 Task: nan
Action: Mouse moved to (438, 133)
Screenshot: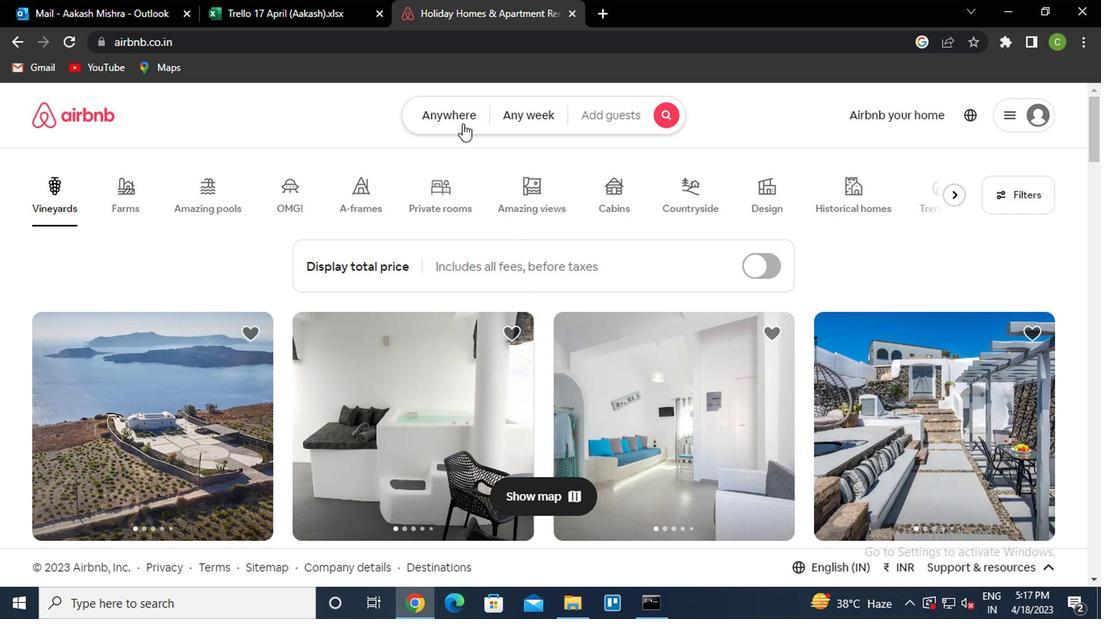 
Action: Mouse pressed left at (438, 133)
Screenshot: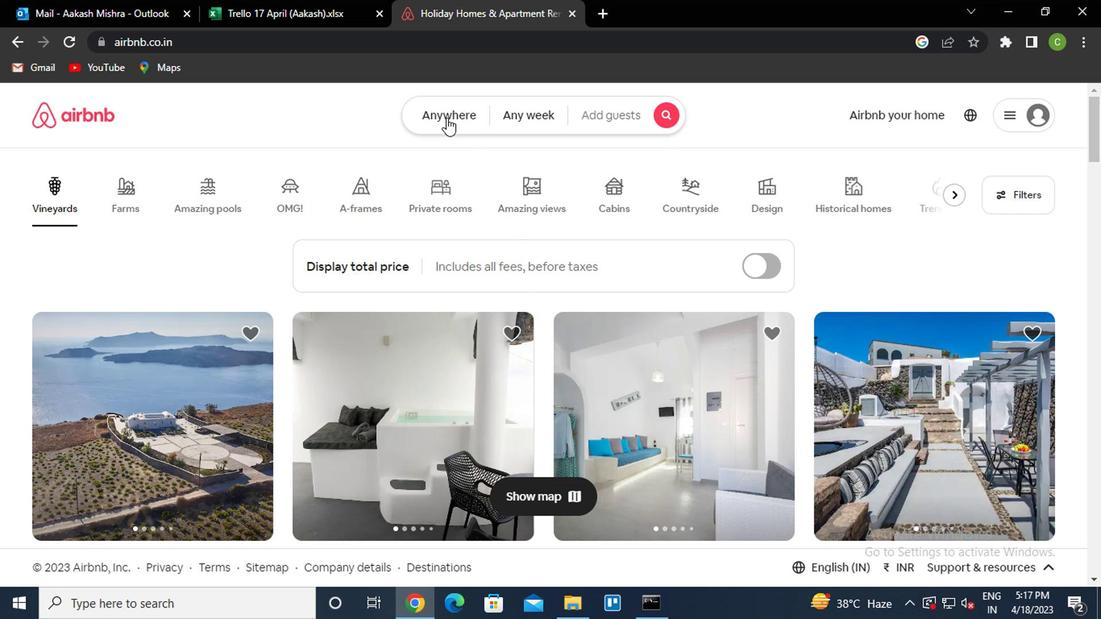 
Action: Mouse moved to (329, 194)
Screenshot: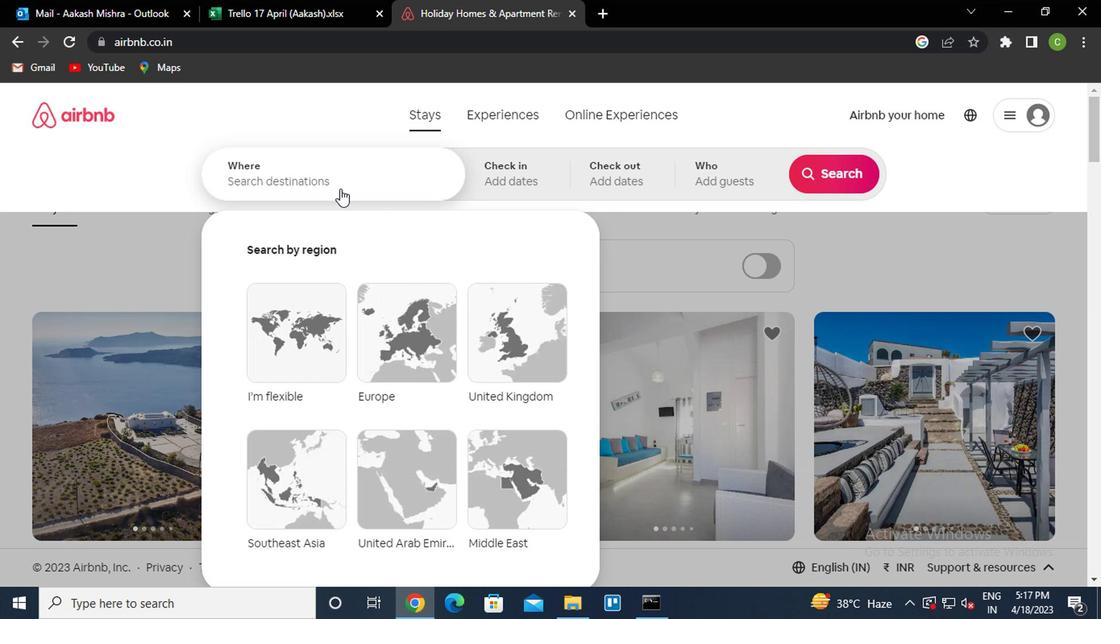 
Action: Mouse pressed left at (329, 194)
Screenshot: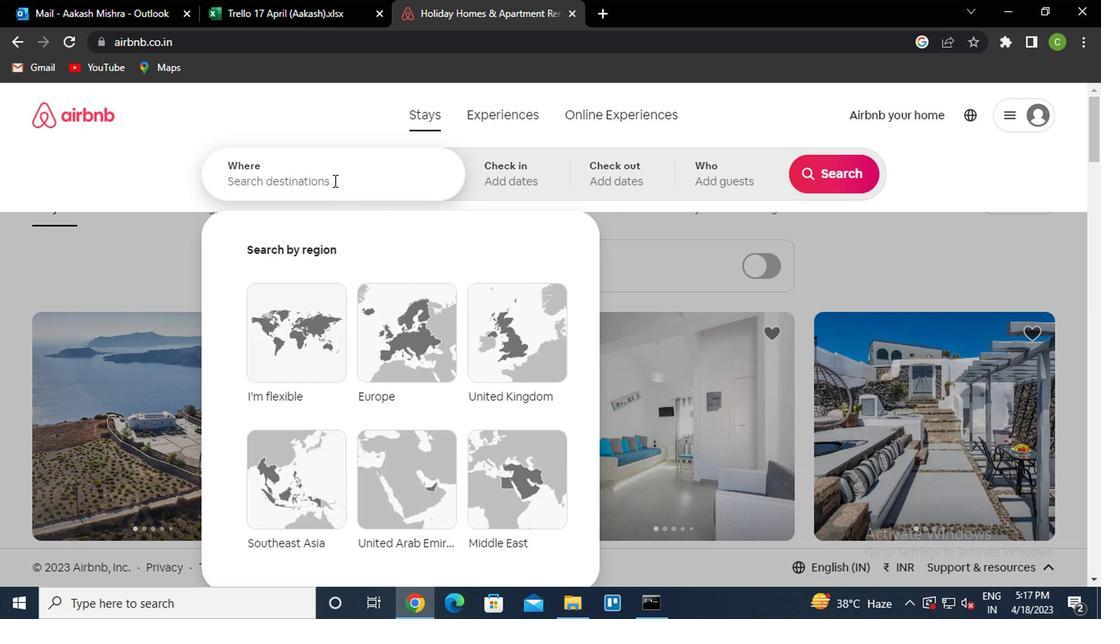 
Action: Key pressed <Key.caps_lock><Key.caps_lock>a<Key.caps_lock>raripina<Key.space>brazil<Key.down><Key.enter>
Screenshot: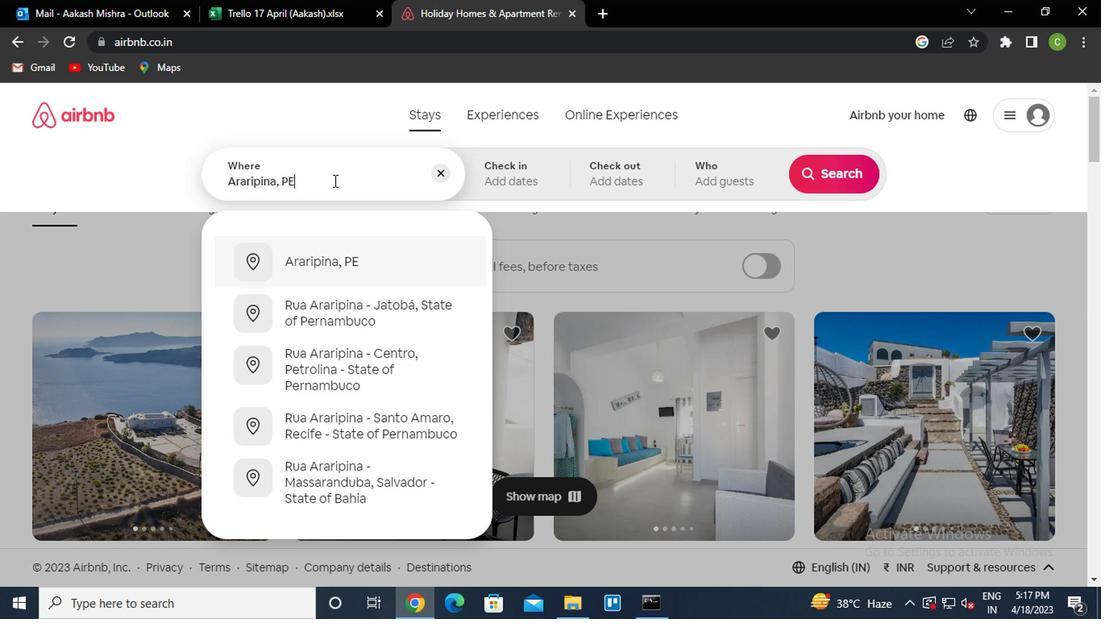 
Action: Mouse moved to (822, 308)
Screenshot: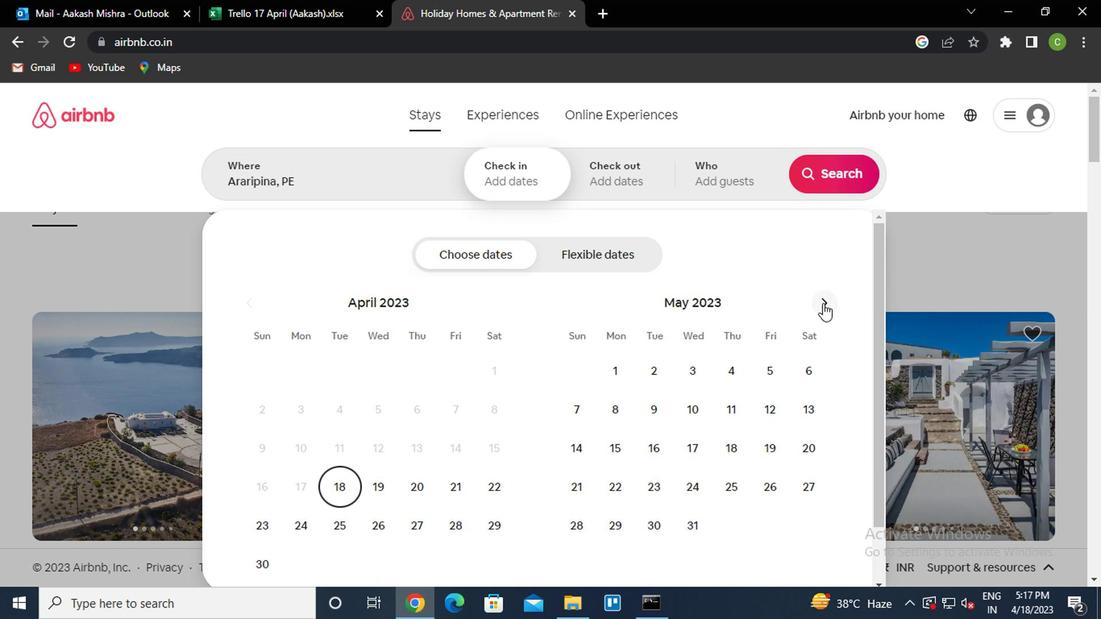 
Action: Mouse pressed left at (822, 308)
Screenshot: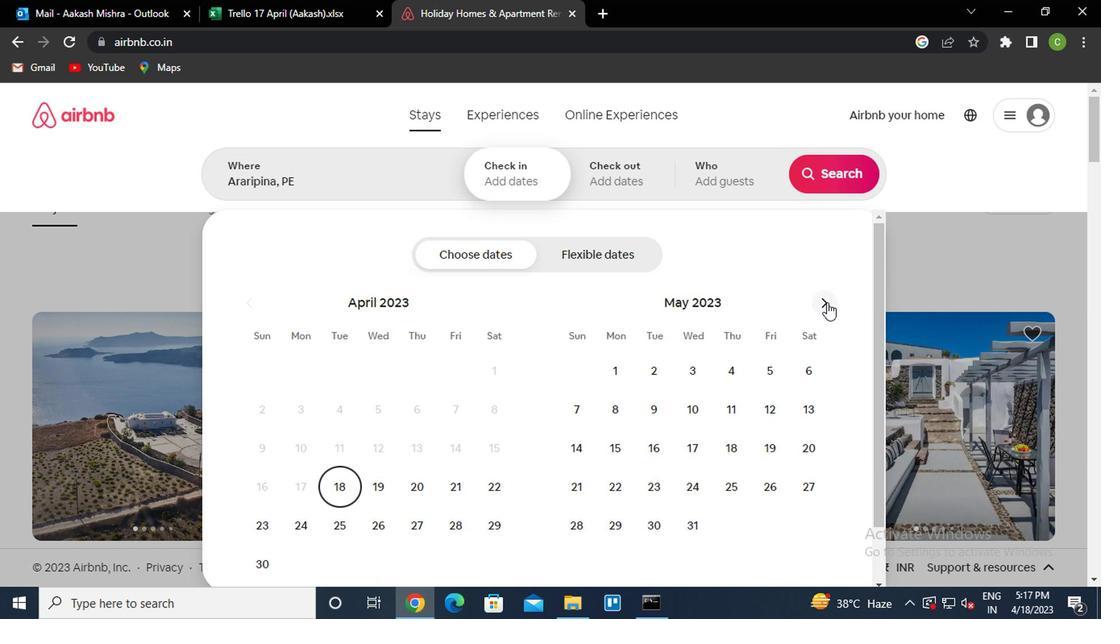 
Action: Mouse pressed left at (822, 308)
Screenshot: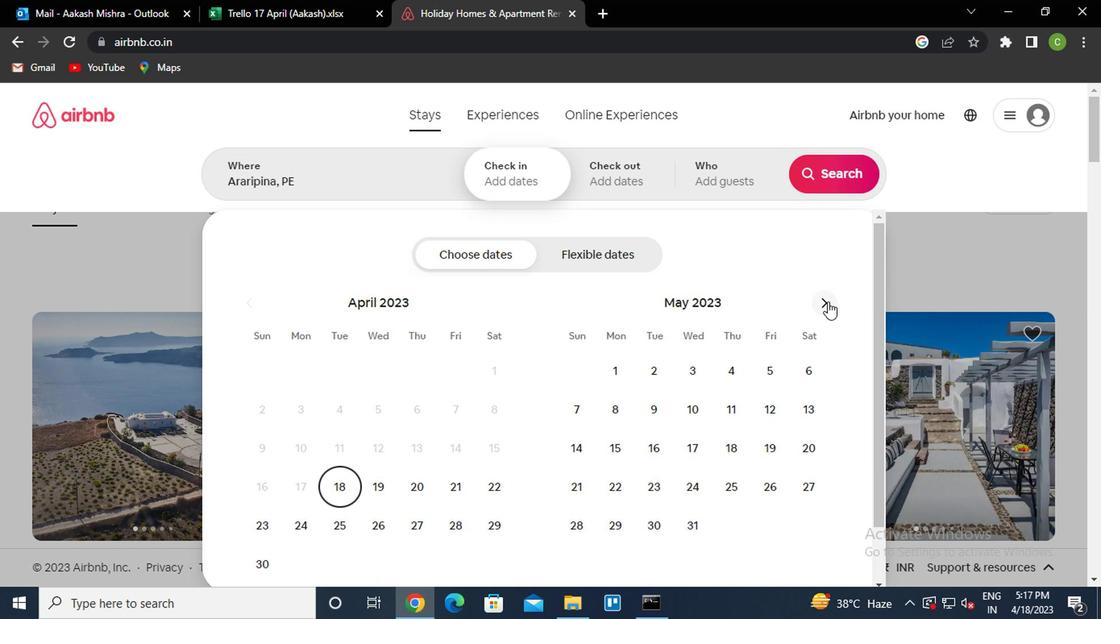 
Action: Mouse pressed left at (822, 308)
Screenshot: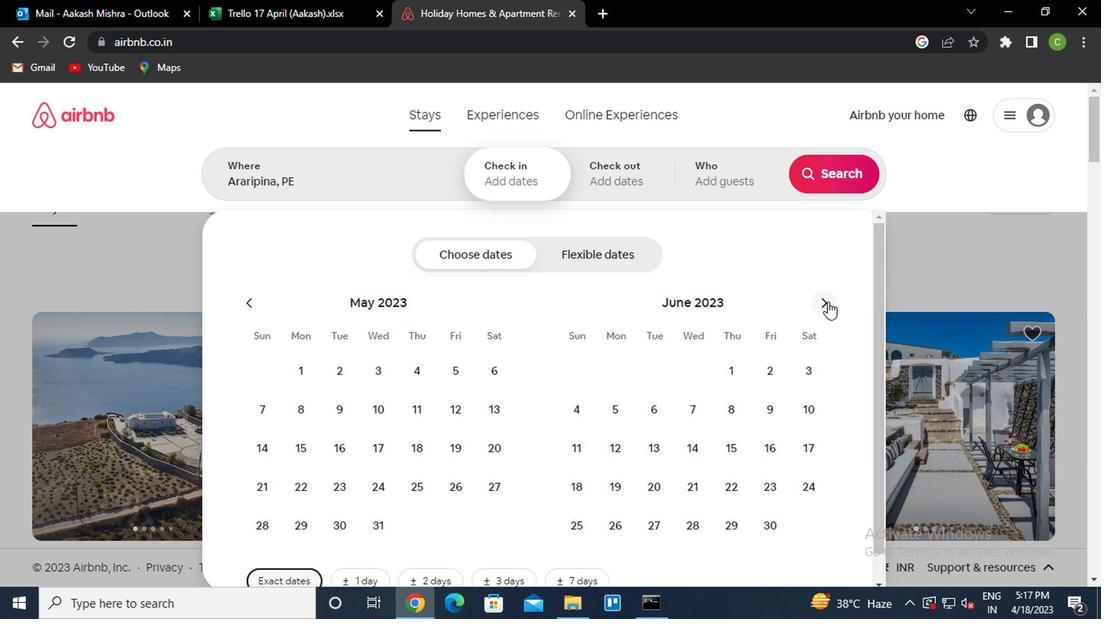 
Action: Mouse pressed left at (822, 308)
Screenshot: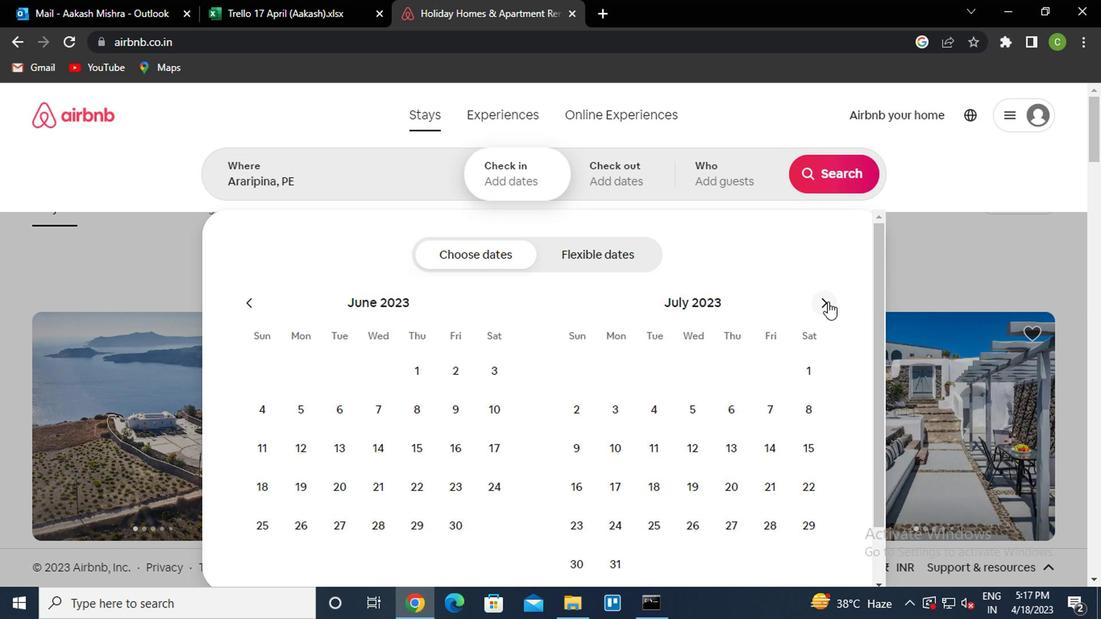 
Action: Mouse pressed left at (822, 308)
Screenshot: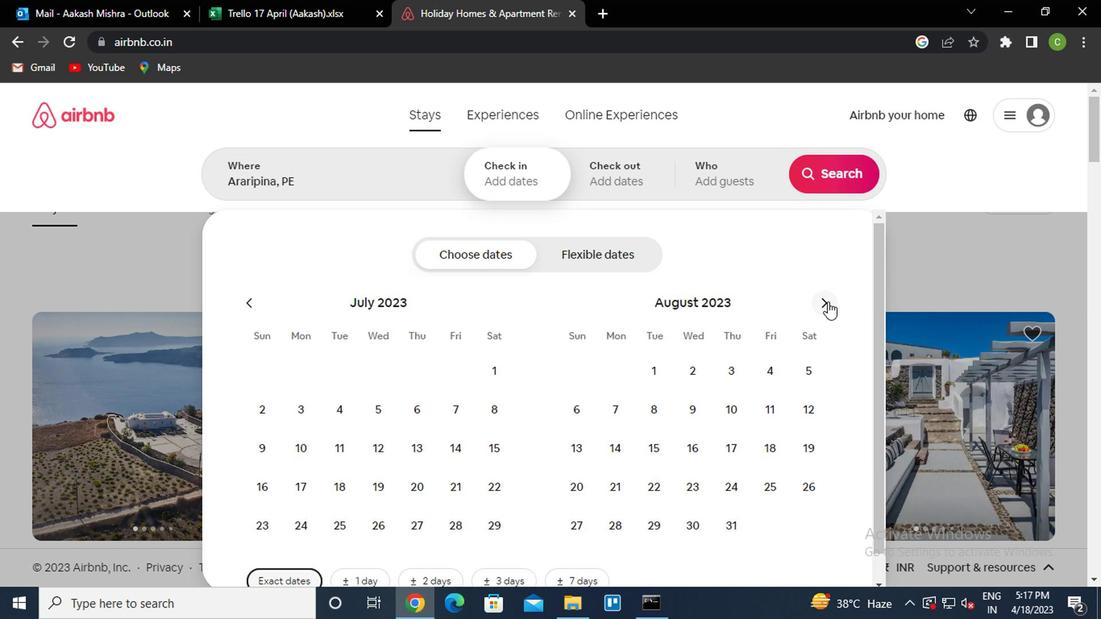 
Action: Mouse moved to (680, 409)
Screenshot: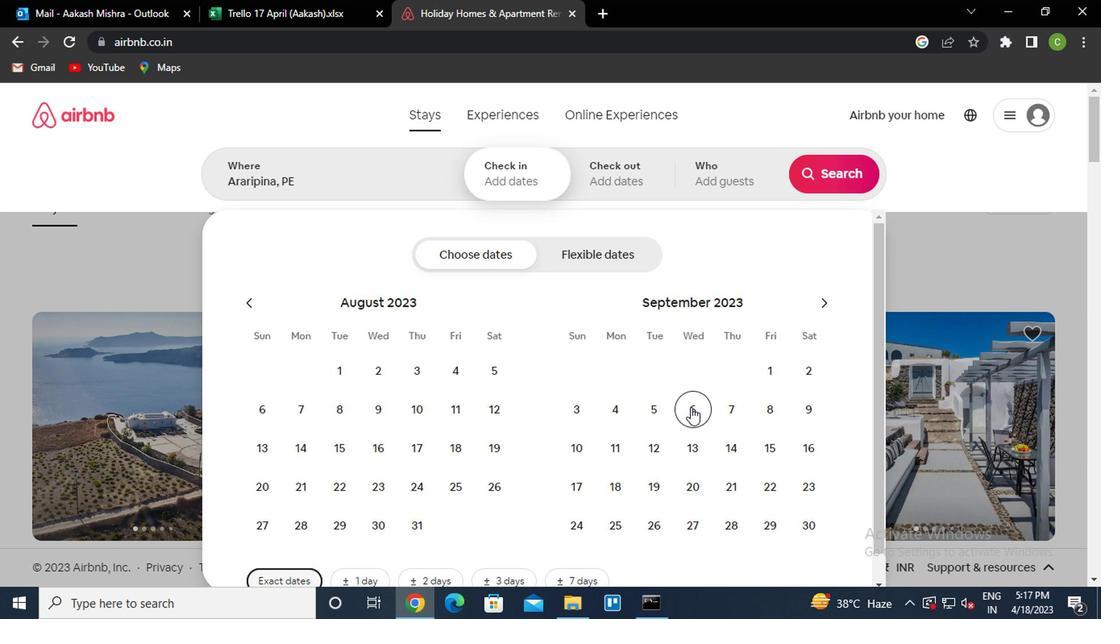 
Action: Mouse pressed left at (680, 409)
Screenshot: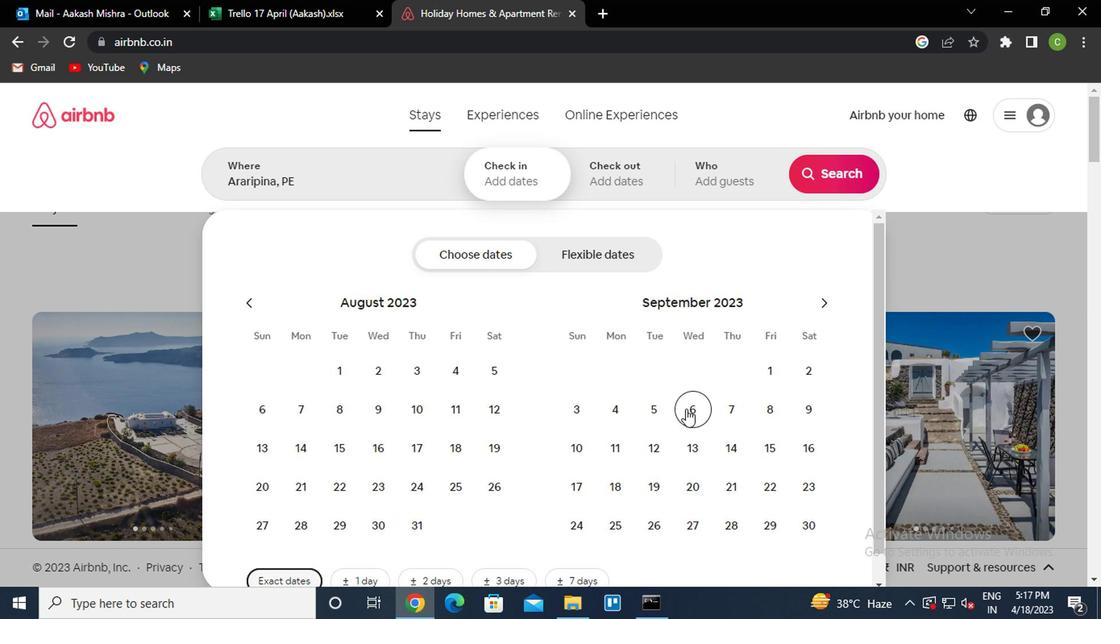 
Action: Mouse moved to (602, 482)
Screenshot: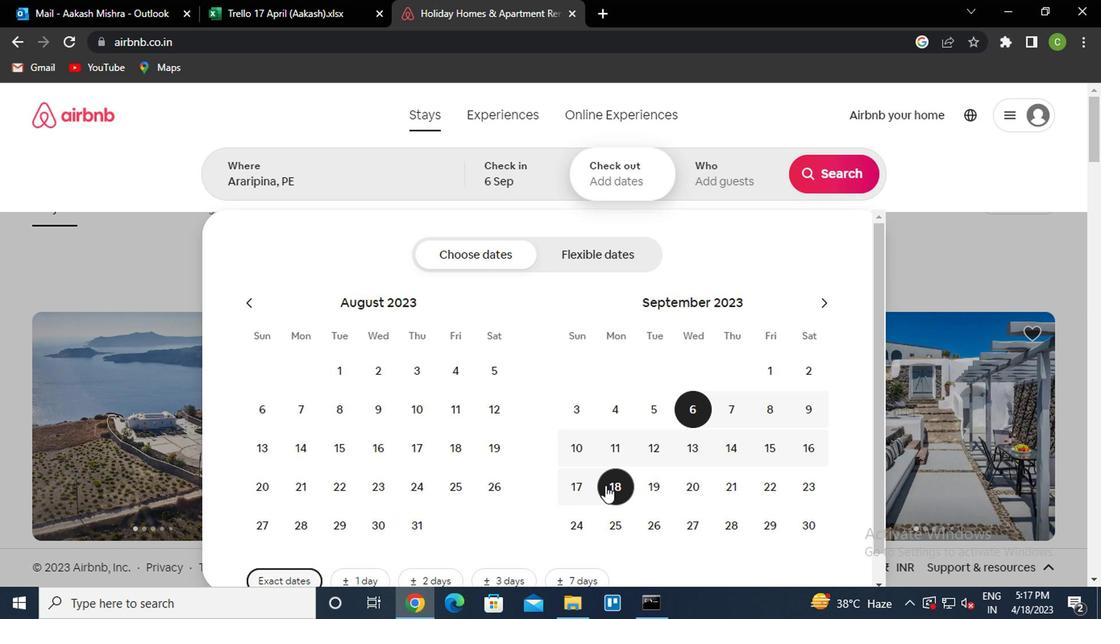 
Action: Mouse pressed left at (602, 482)
Screenshot: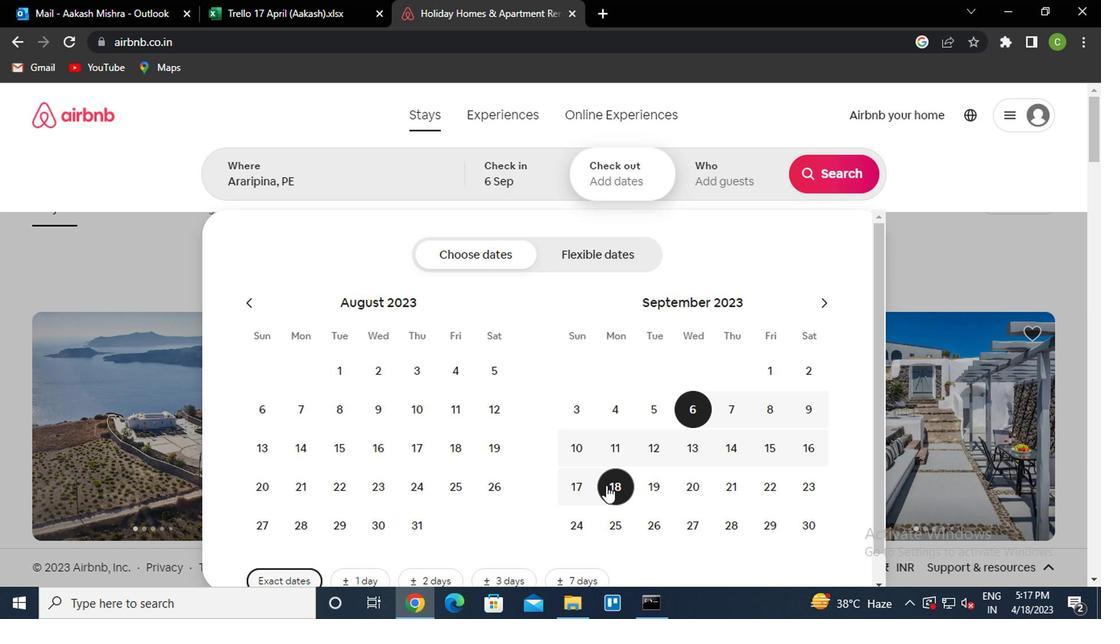 
Action: Mouse moved to (718, 185)
Screenshot: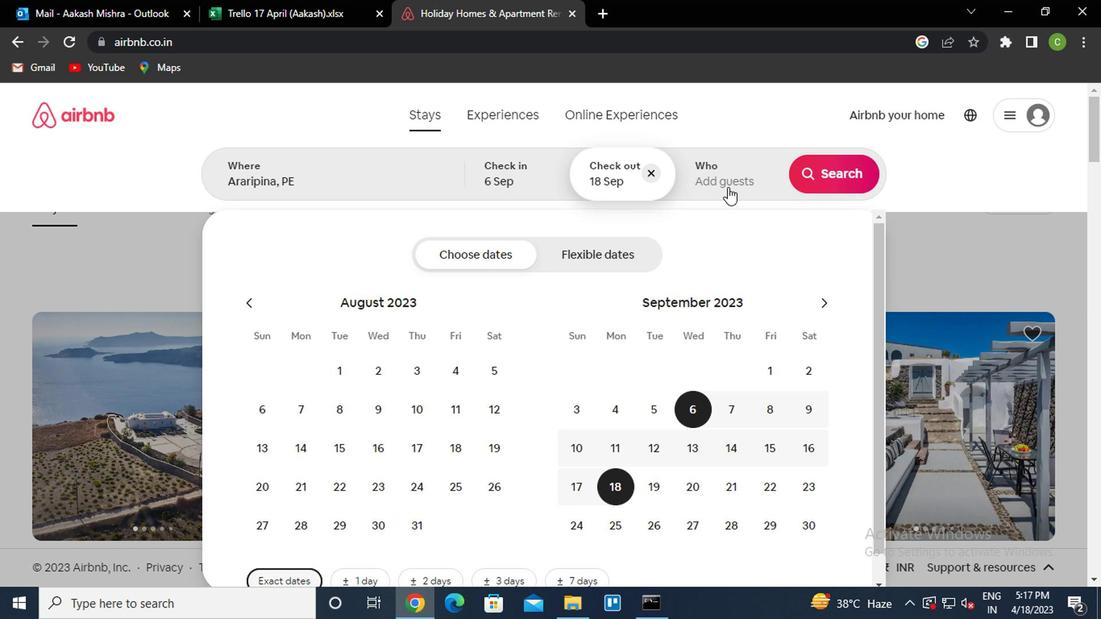 
Action: Mouse pressed left at (718, 185)
Screenshot: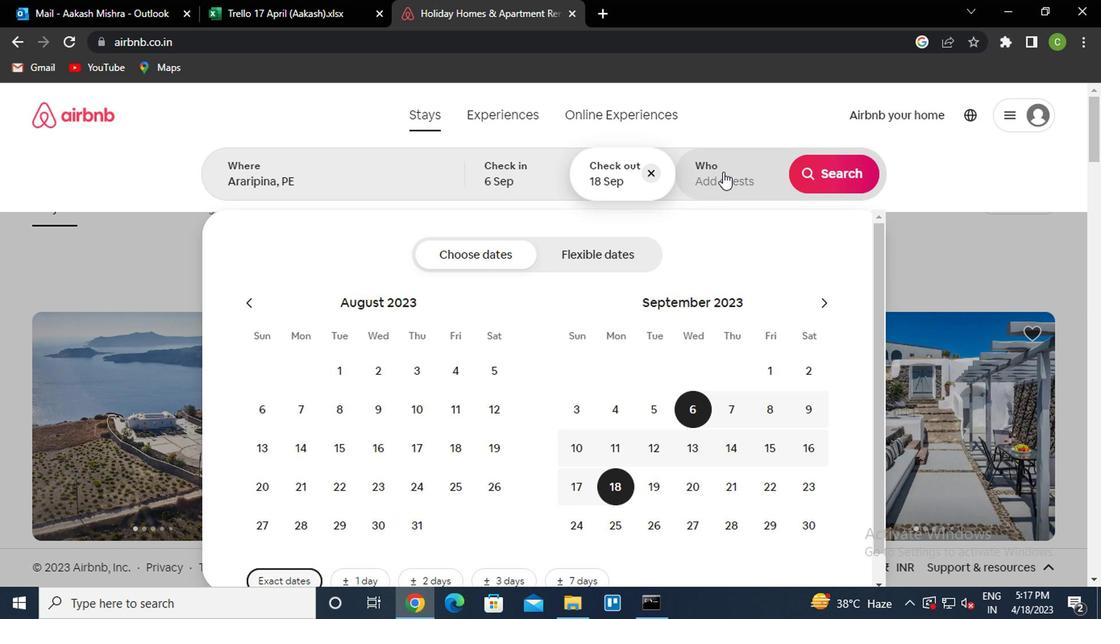 
Action: Mouse moved to (837, 259)
Screenshot: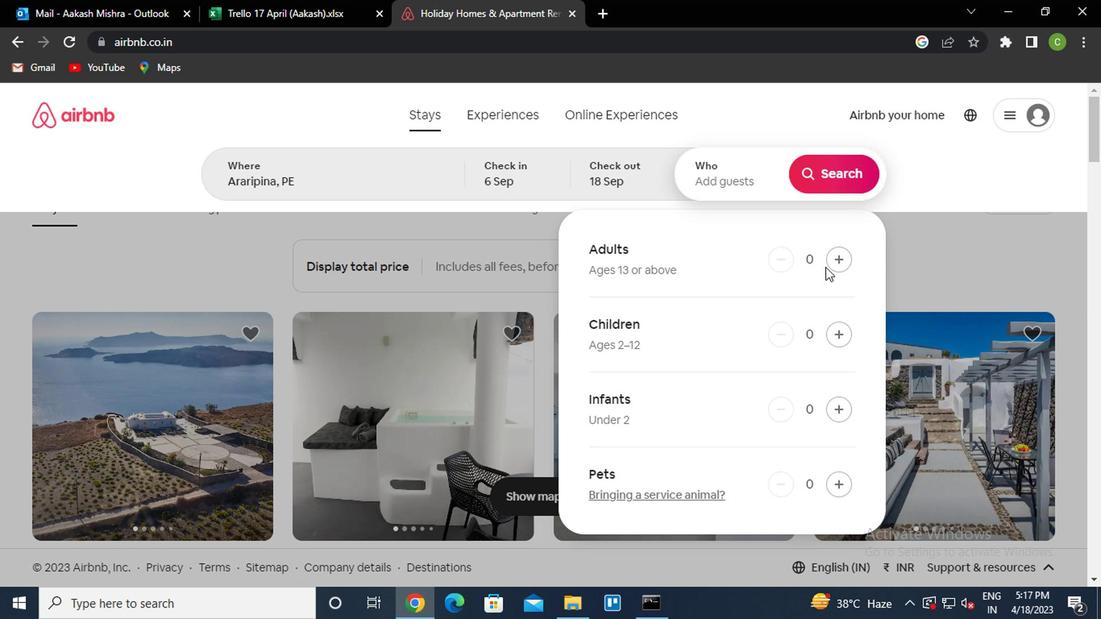 
Action: Mouse pressed left at (837, 259)
Screenshot: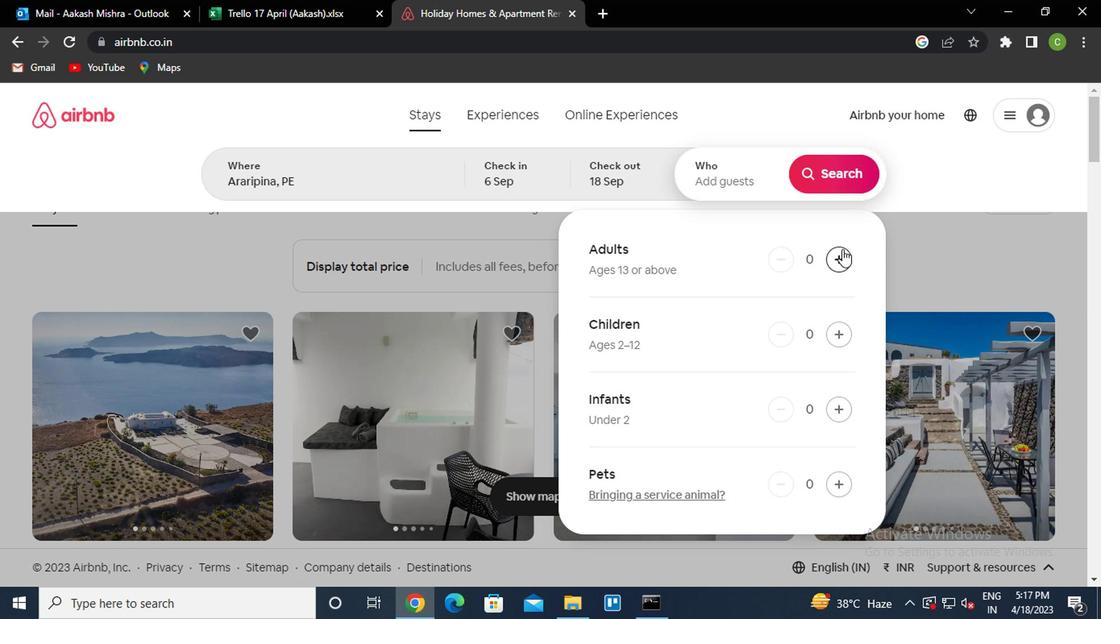 
Action: Mouse moved to (837, 261)
Screenshot: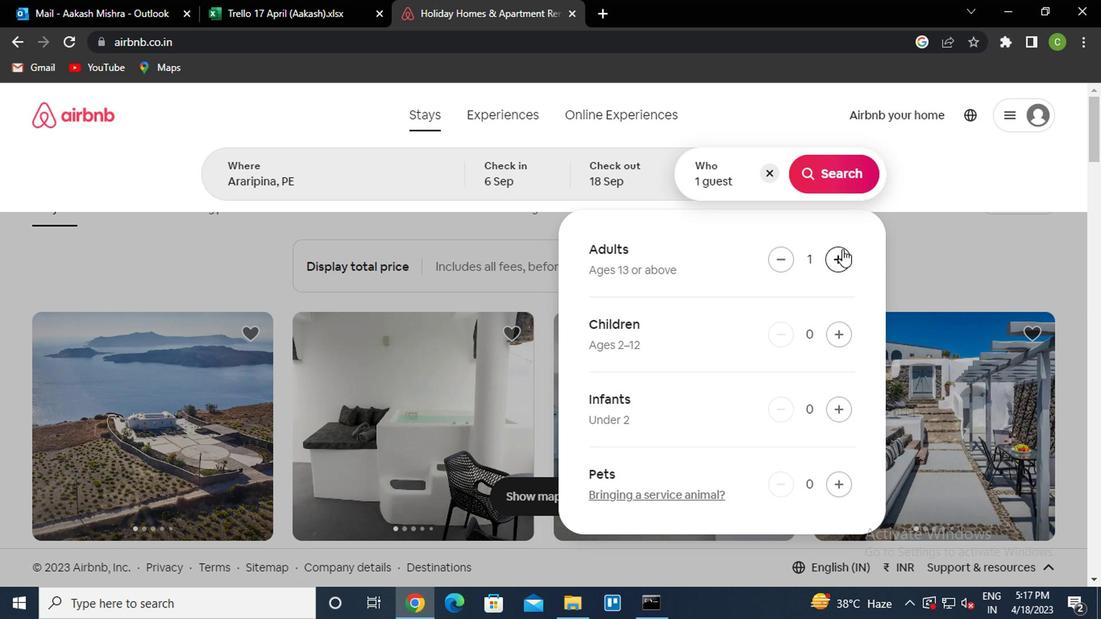 
Action: Mouse pressed left at (837, 261)
Screenshot: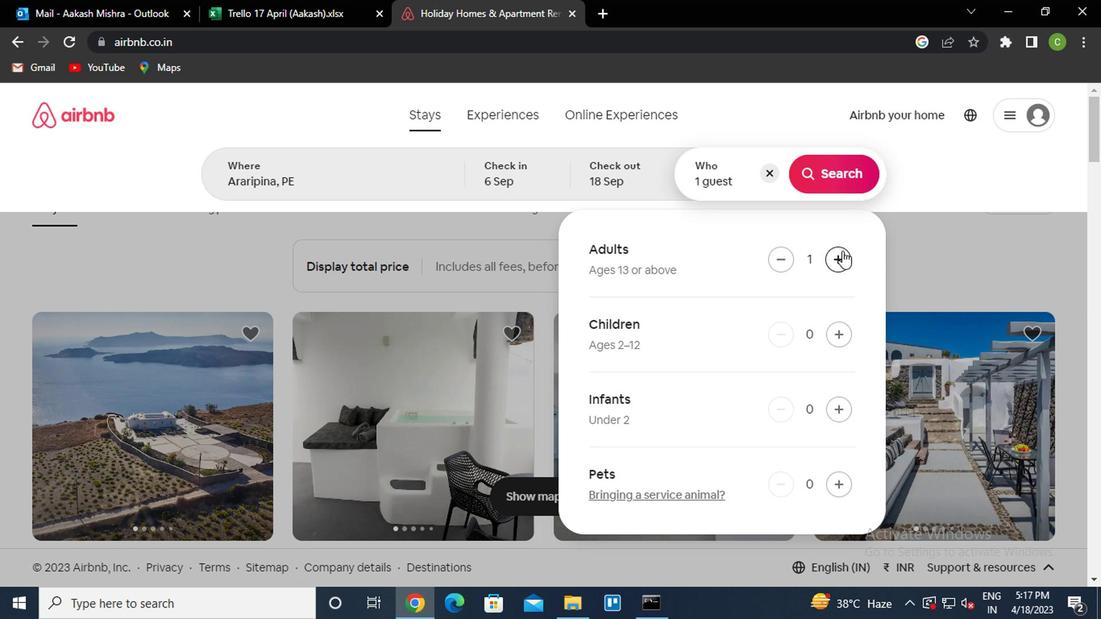 
Action: Mouse pressed left at (837, 261)
Screenshot: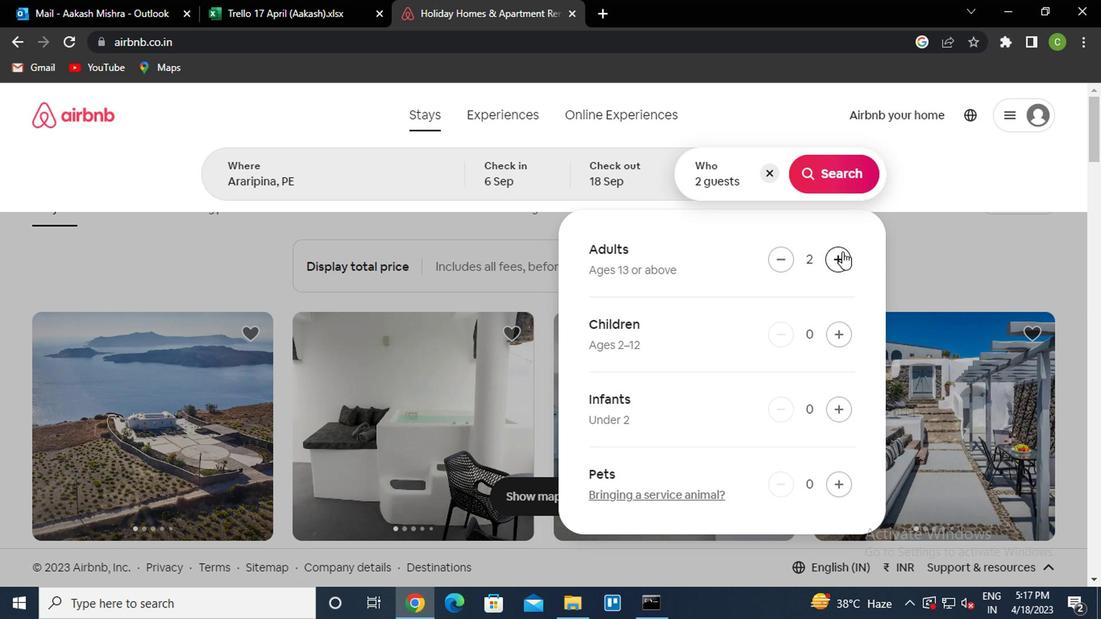 
Action: Mouse moved to (962, 266)
Screenshot: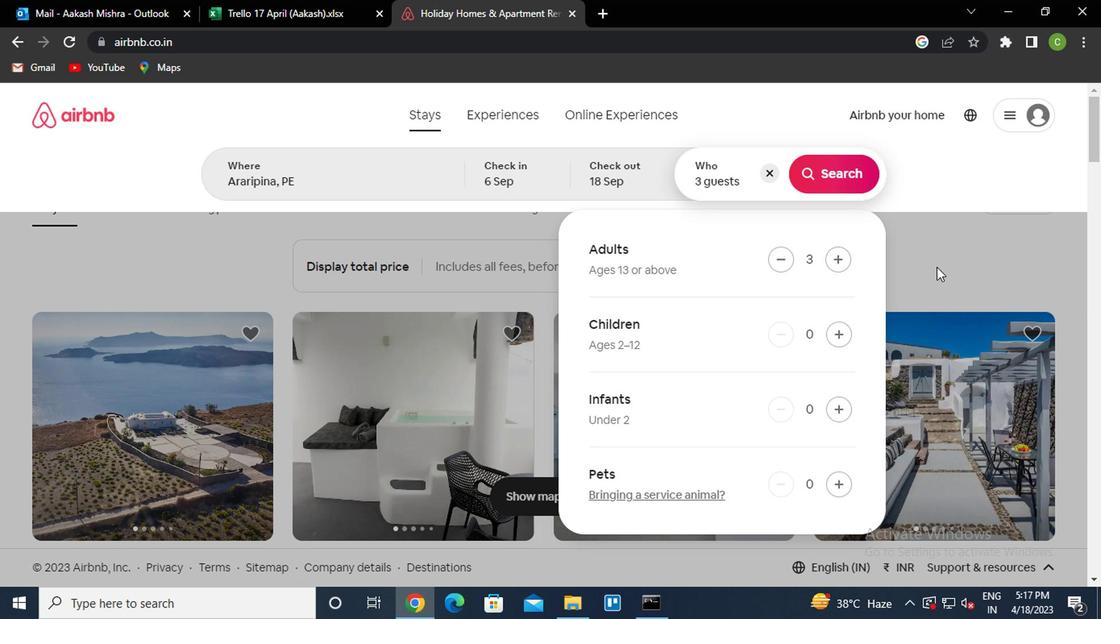 
Action: Mouse pressed left at (962, 266)
Screenshot: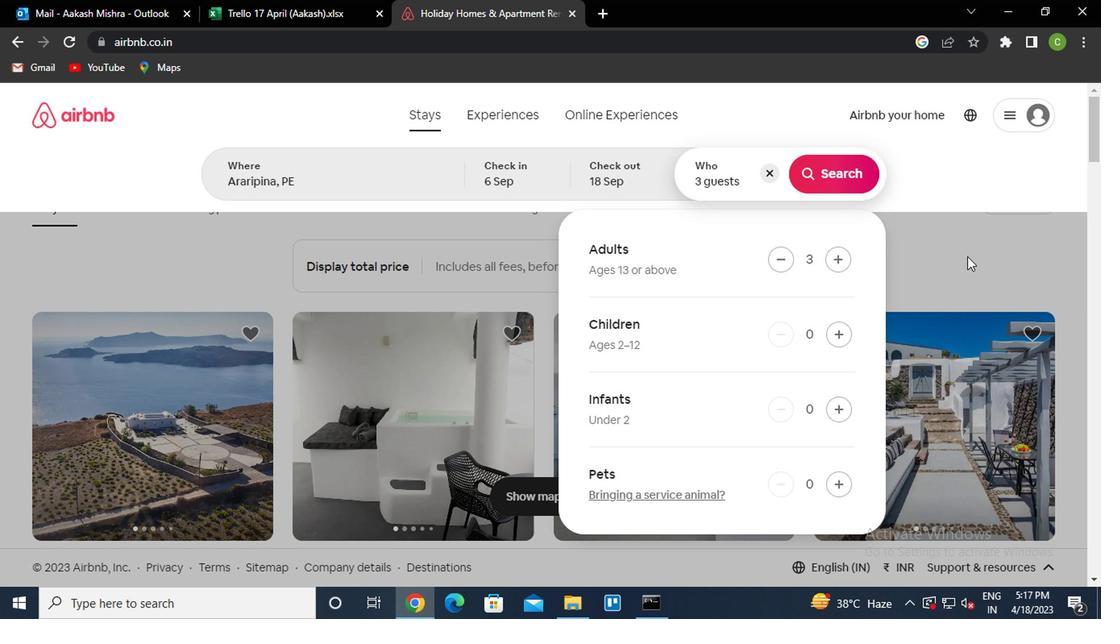 
Action: Mouse moved to (1014, 212)
Screenshot: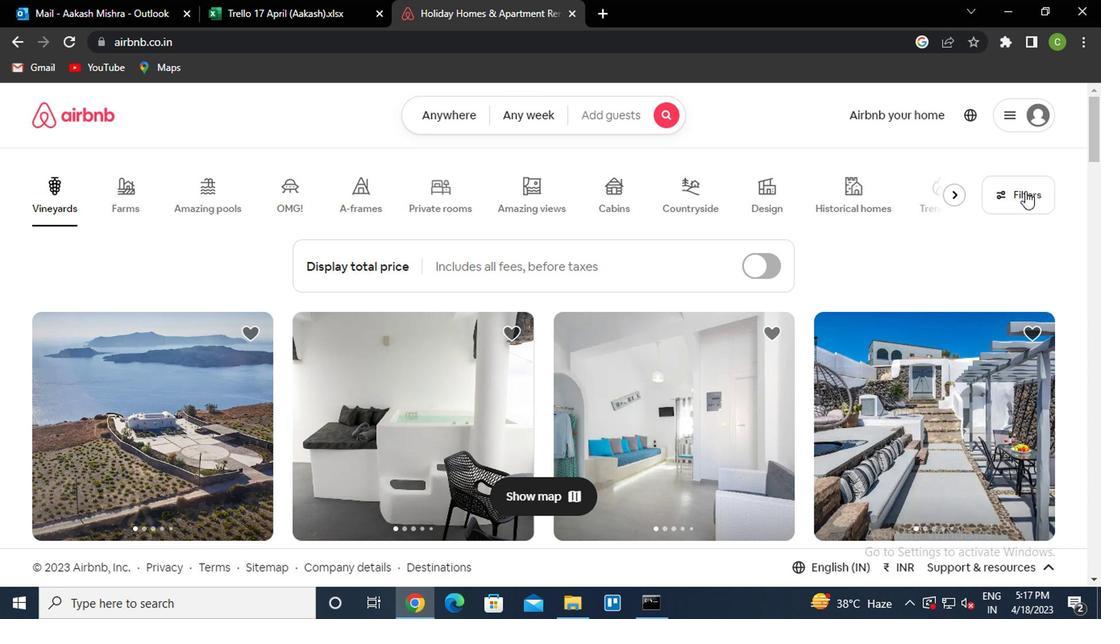 
Action: Mouse pressed left at (1014, 212)
Screenshot: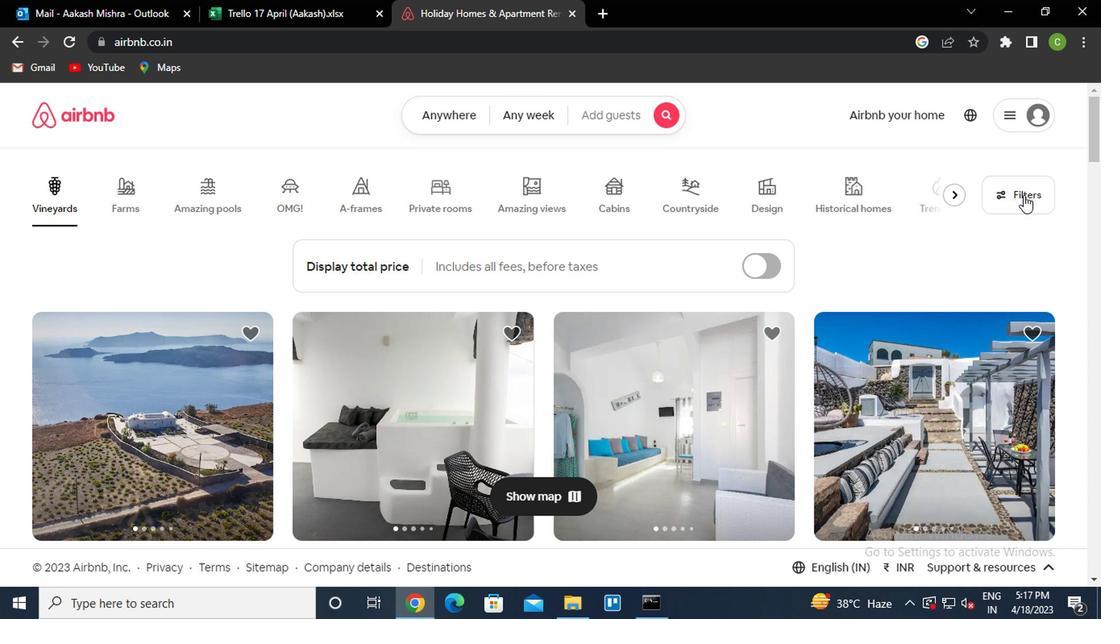 
Action: Mouse moved to (371, 391)
Screenshot: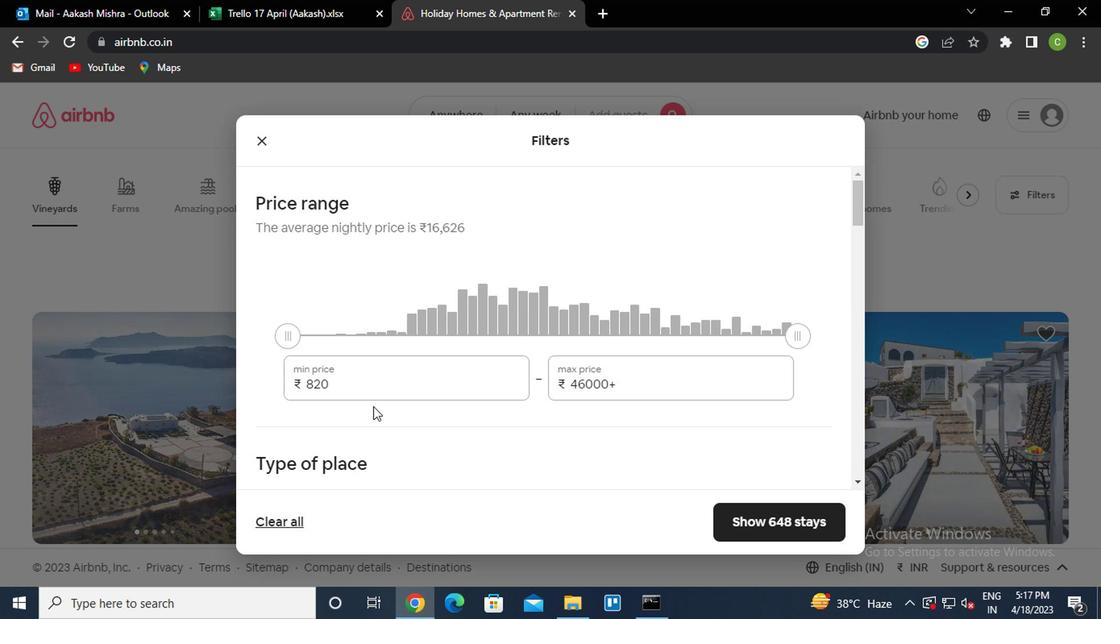 
Action: Mouse pressed left at (371, 391)
Screenshot: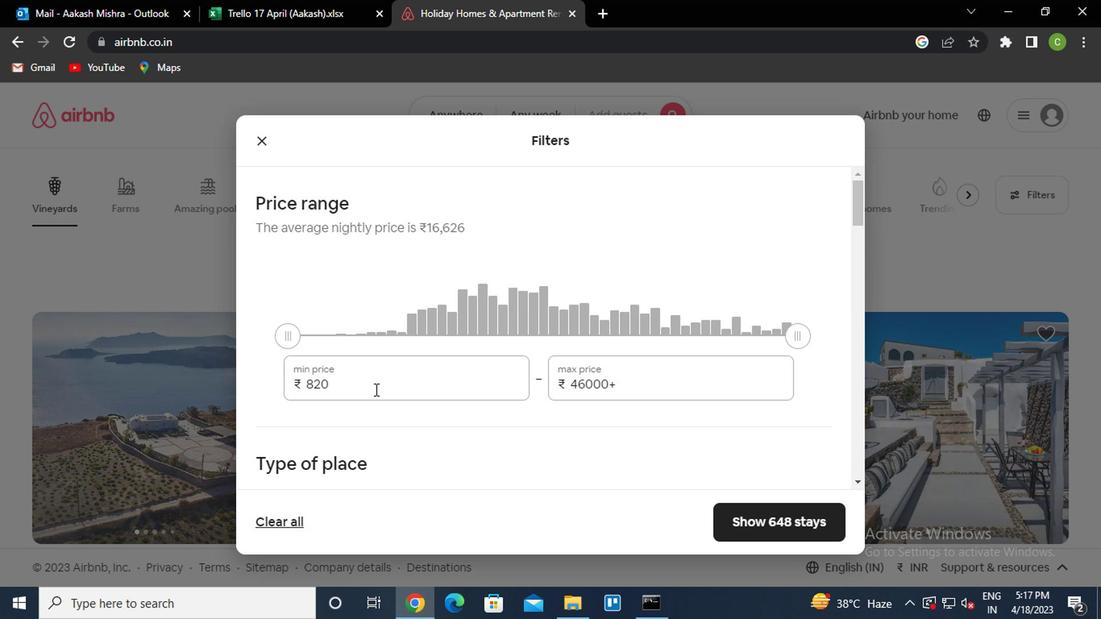 
Action: Key pressed <Key.backspace><Key.backspace><Key.backspace>6000<Key.tab>12000
Screenshot: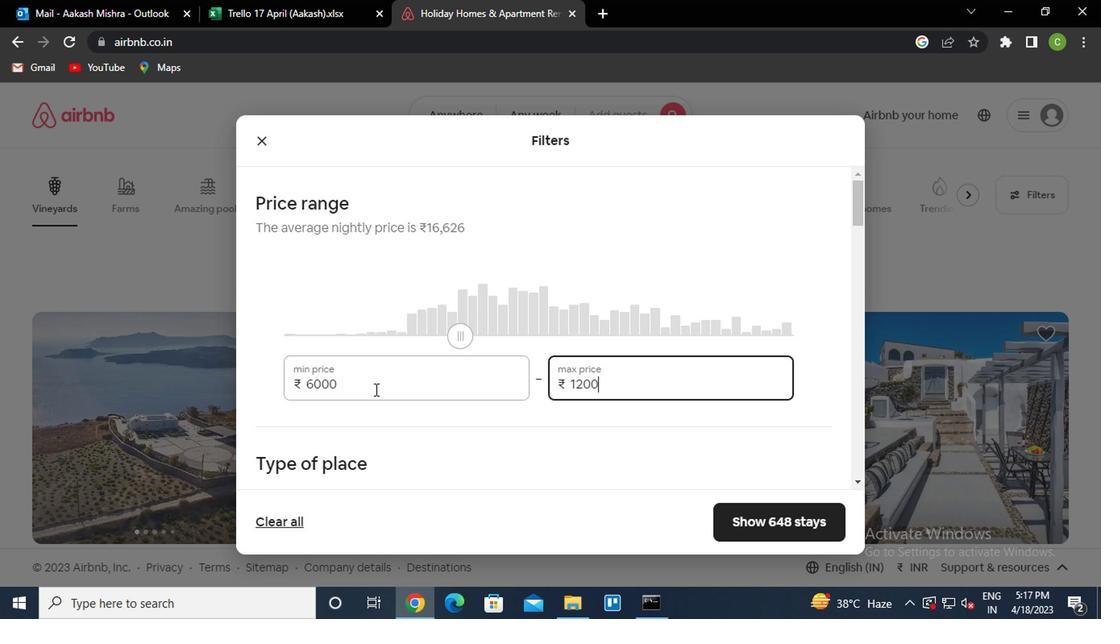 
Action: Mouse moved to (607, 418)
Screenshot: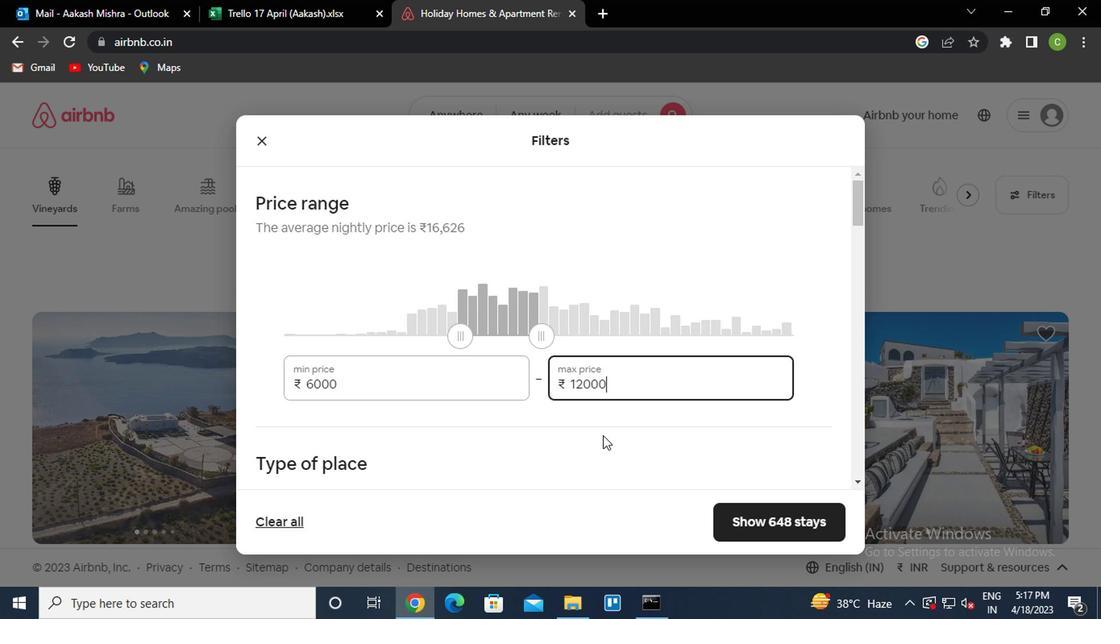 
Action: Mouse scrolled (607, 418) with delta (0, 0)
Screenshot: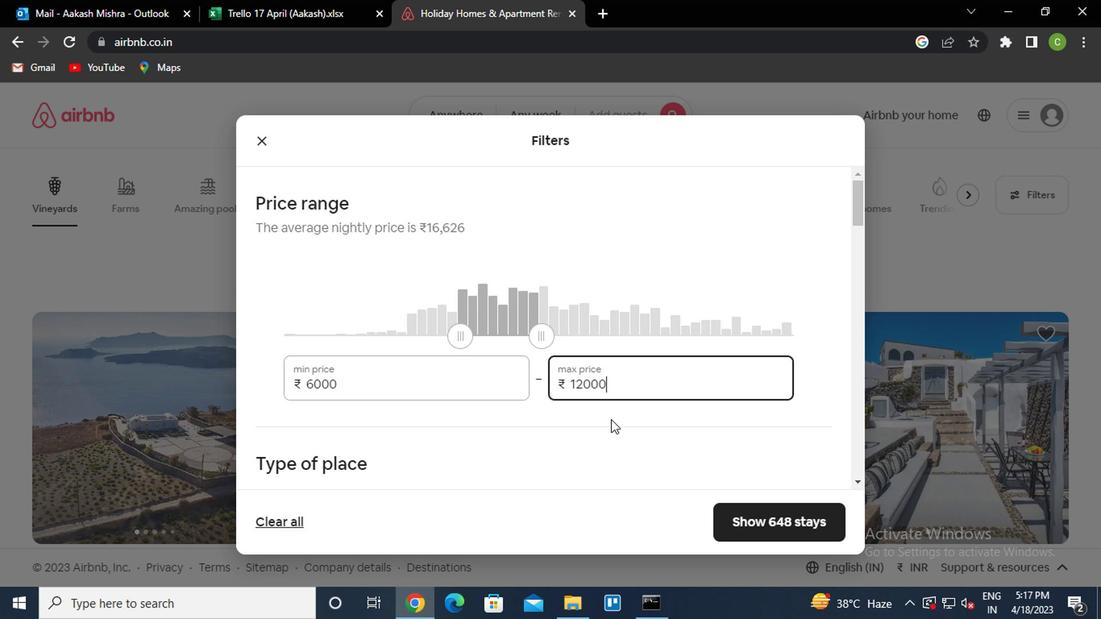 
Action: Mouse scrolled (607, 418) with delta (0, 0)
Screenshot: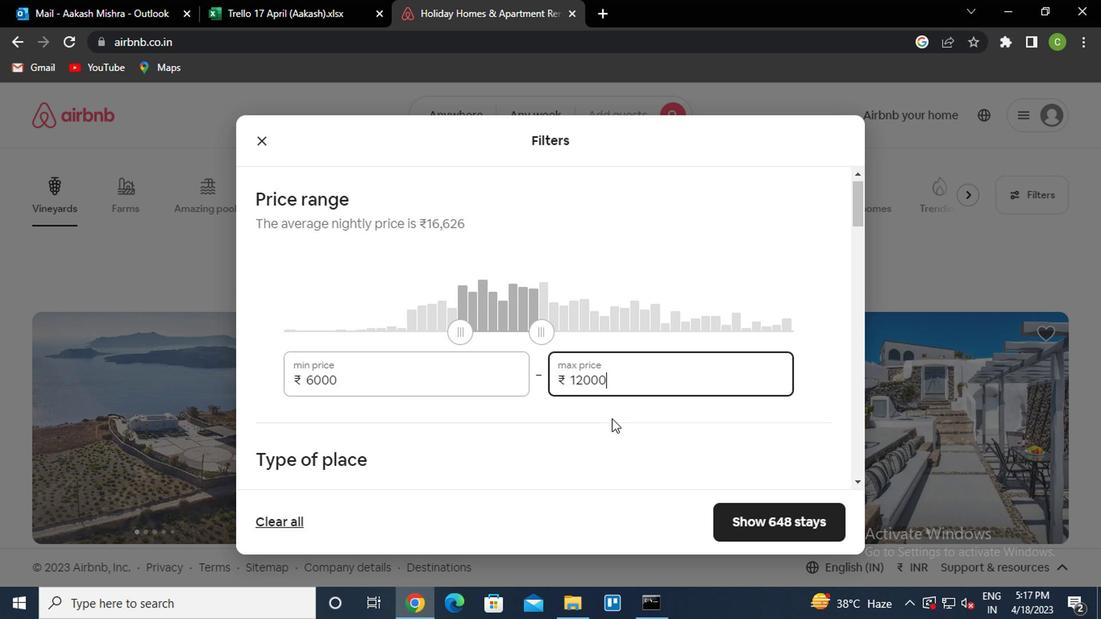 
Action: Mouse moved to (327, 369)
Screenshot: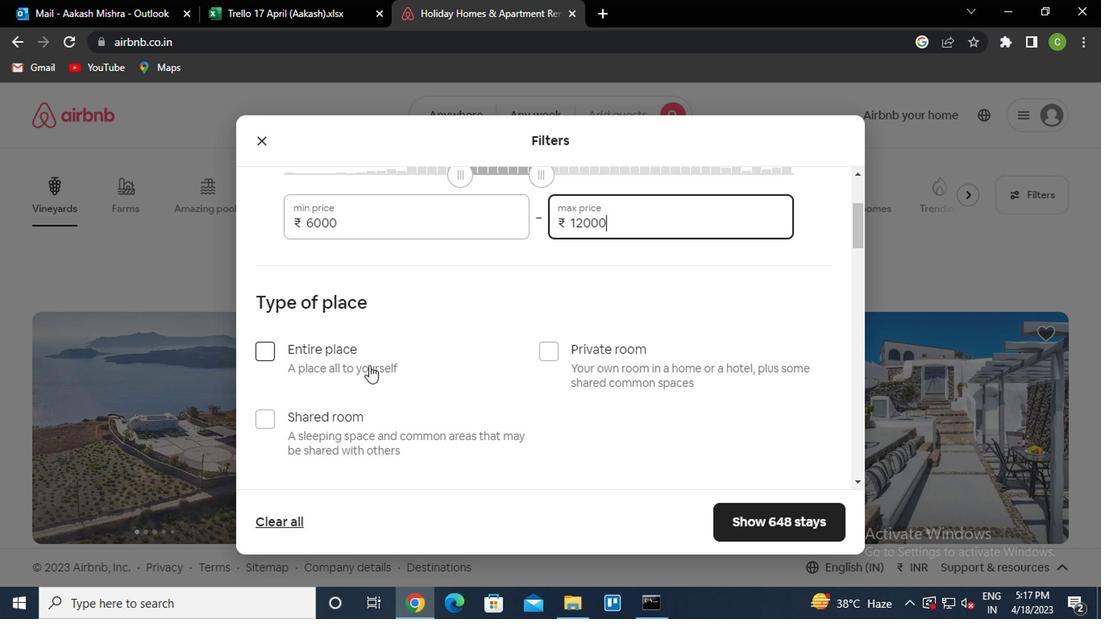 
Action: Mouse pressed left at (327, 369)
Screenshot: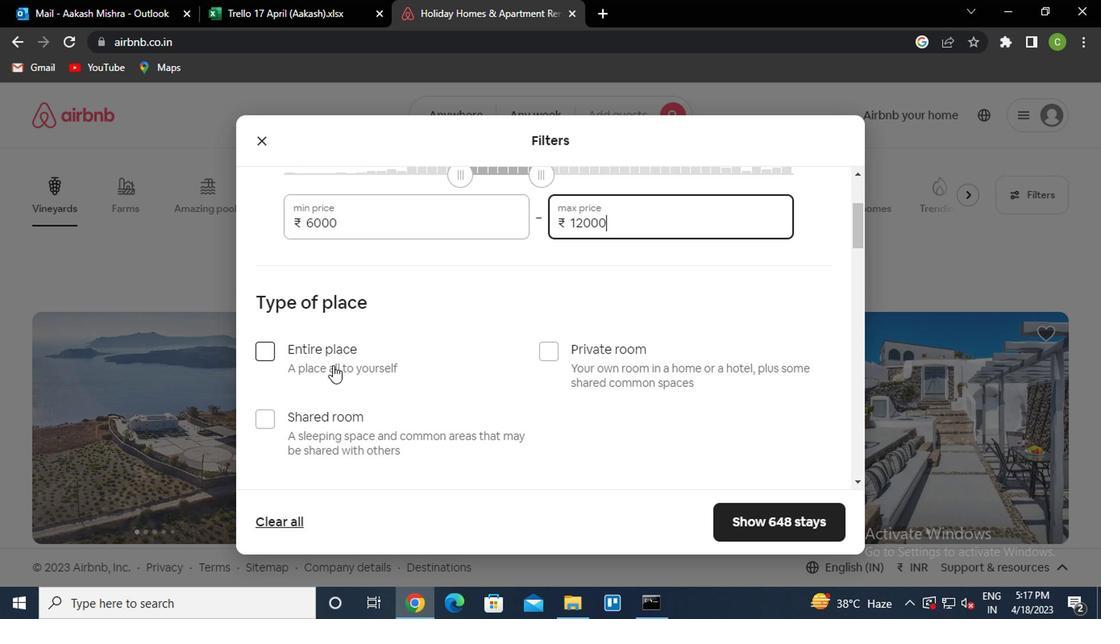 
Action: Mouse moved to (464, 377)
Screenshot: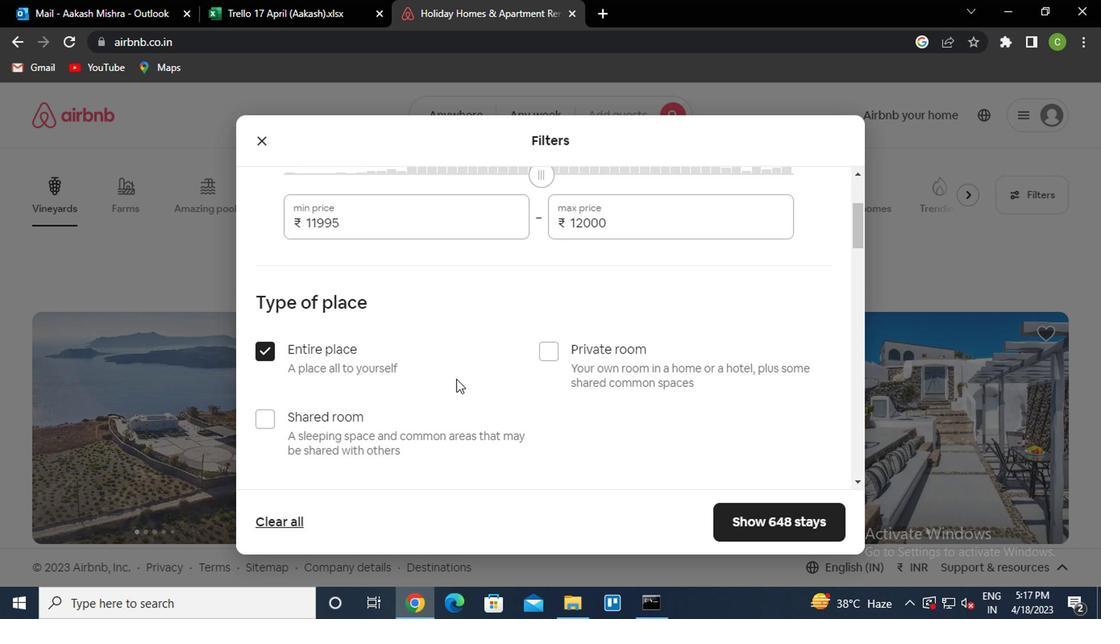 
Action: Mouse scrolled (464, 376) with delta (0, 0)
Screenshot: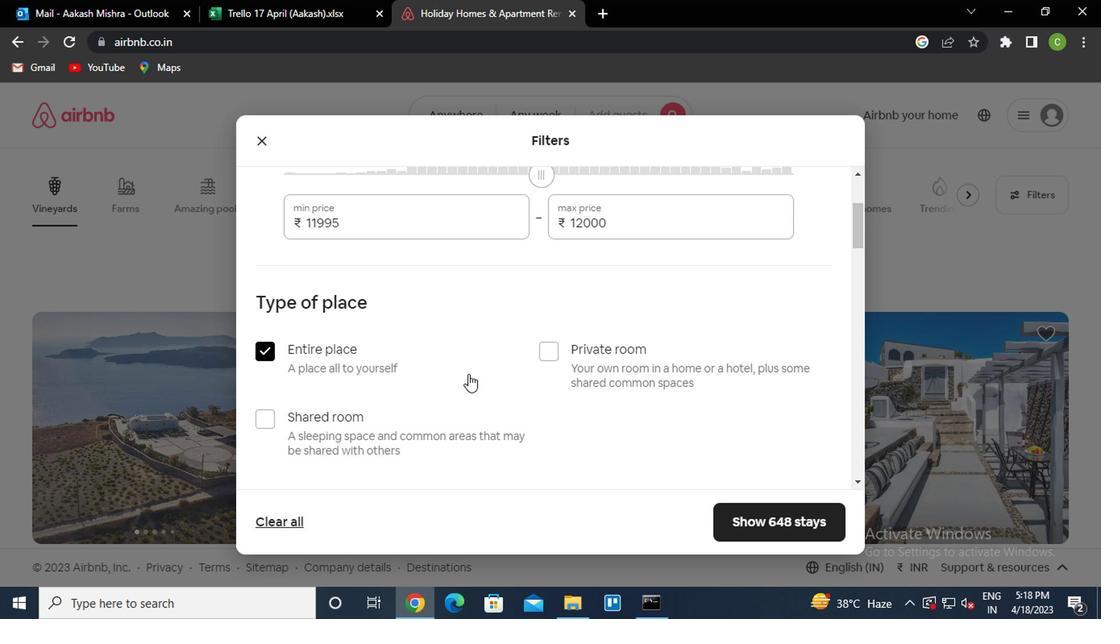 
Action: Mouse scrolled (464, 376) with delta (0, 0)
Screenshot: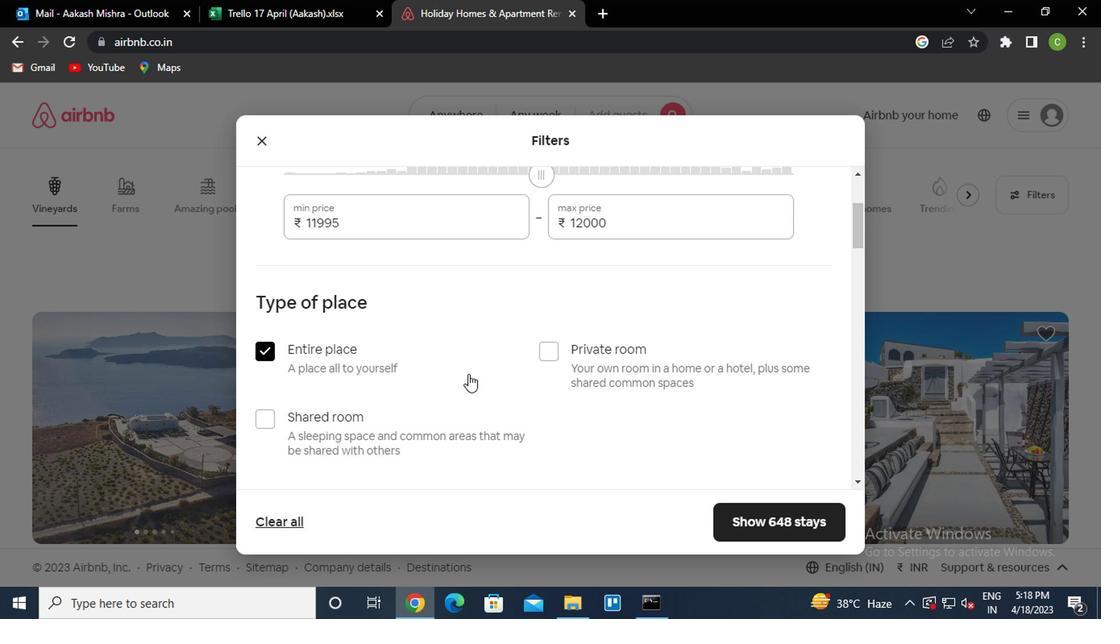 
Action: Mouse scrolled (464, 376) with delta (0, 0)
Screenshot: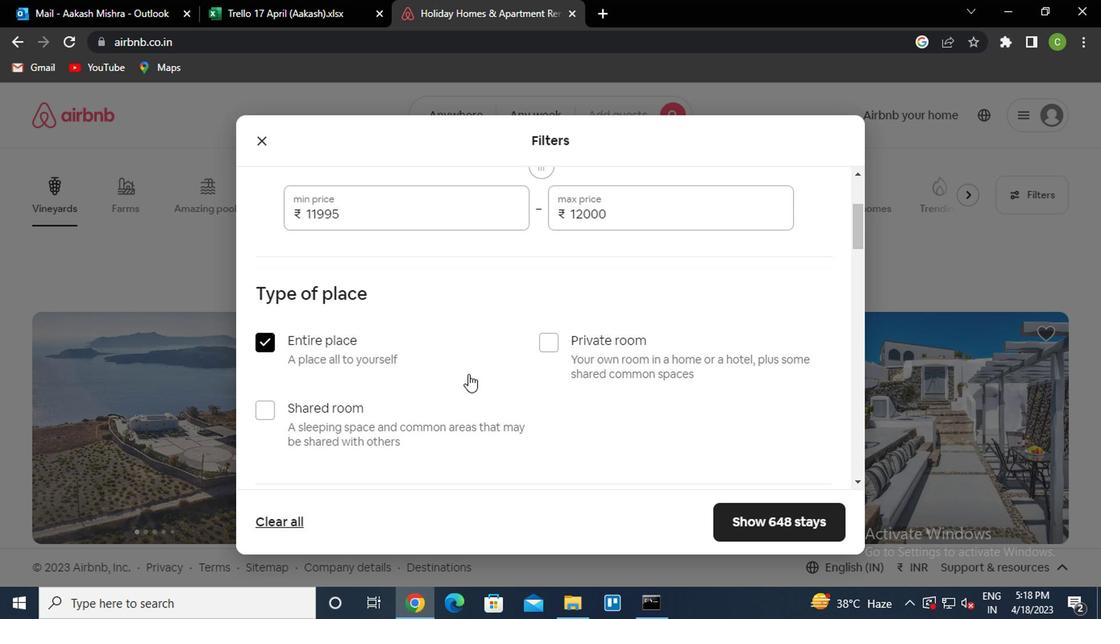 
Action: Mouse moved to (416, 379)
Screenshot: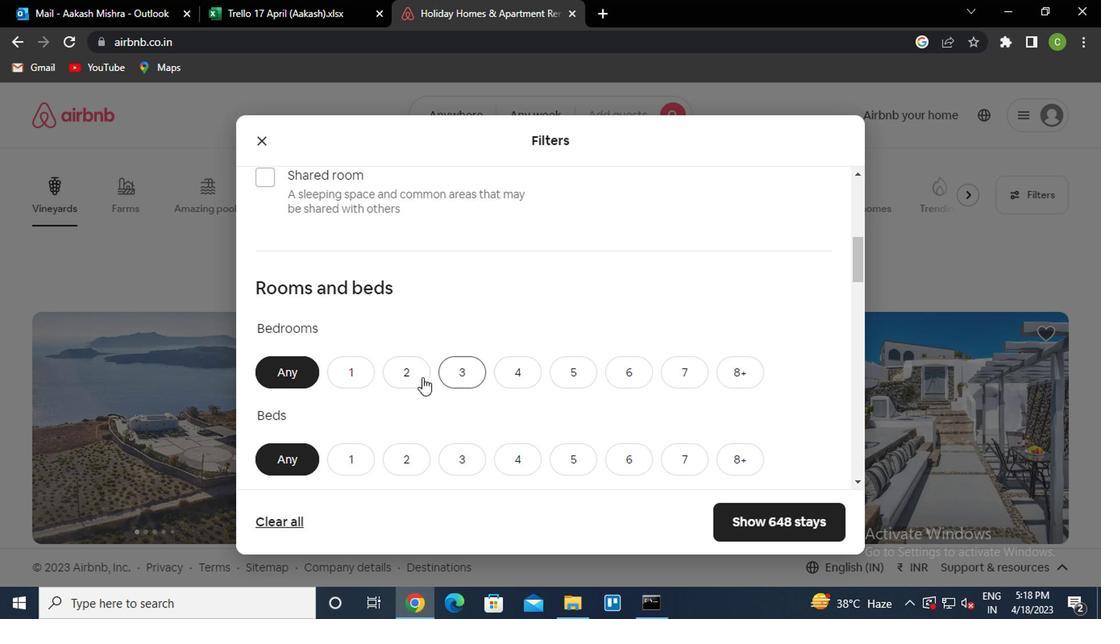 
Action: Mouse pressed left at (416, 379)
Screenshot: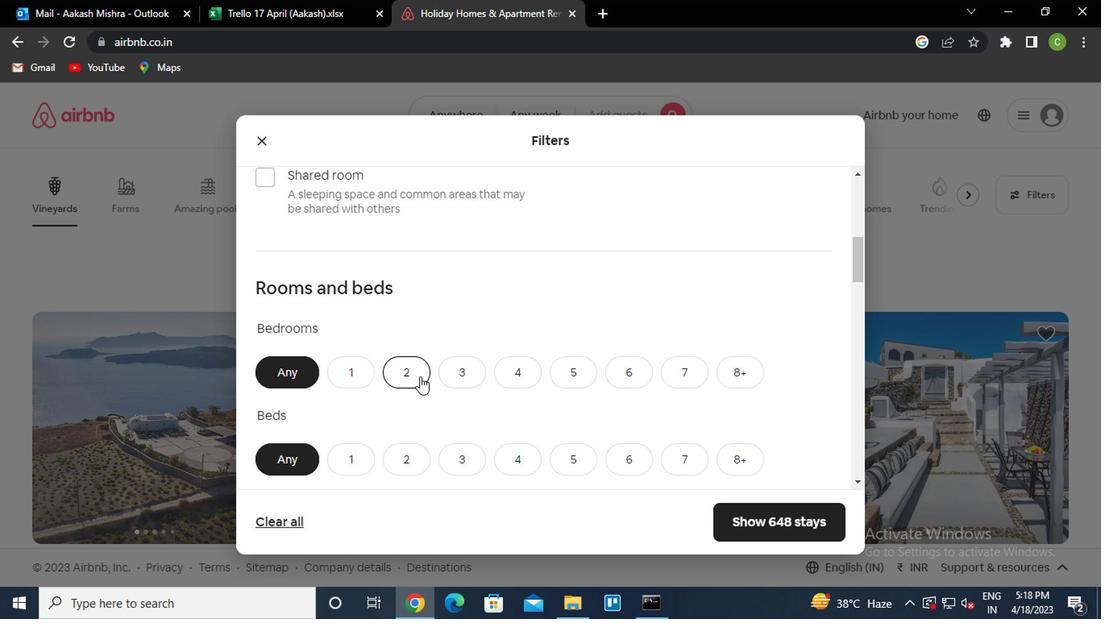 
Action: Mouse scrolled (416, 378) with delta (0, 0)
Screenshot: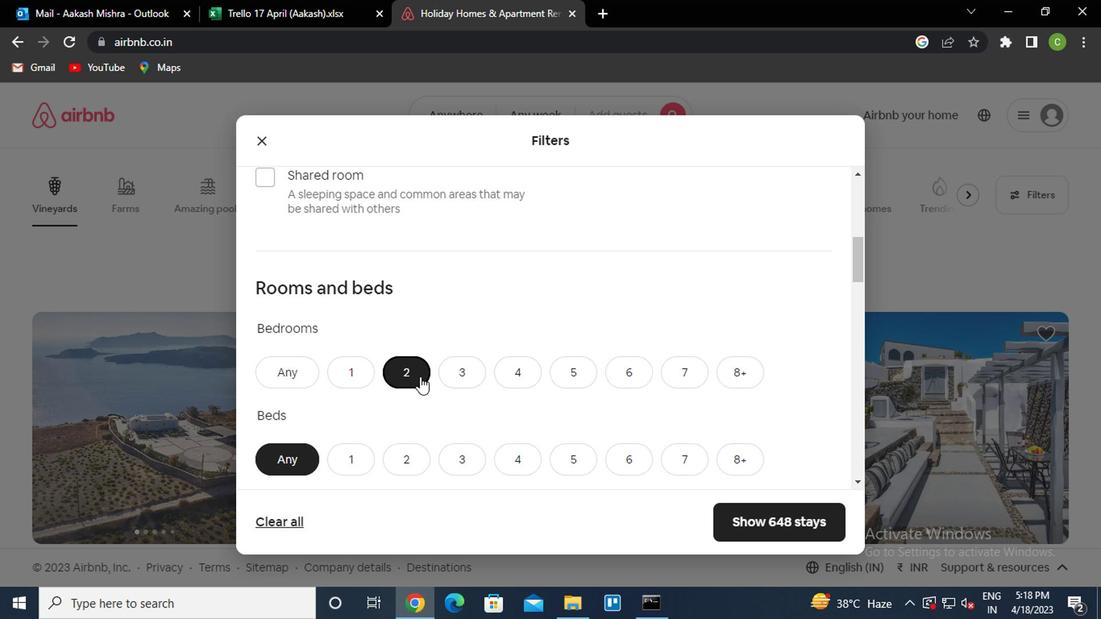 
Action: Mouse pressed left at (416, 379)
Screenshot: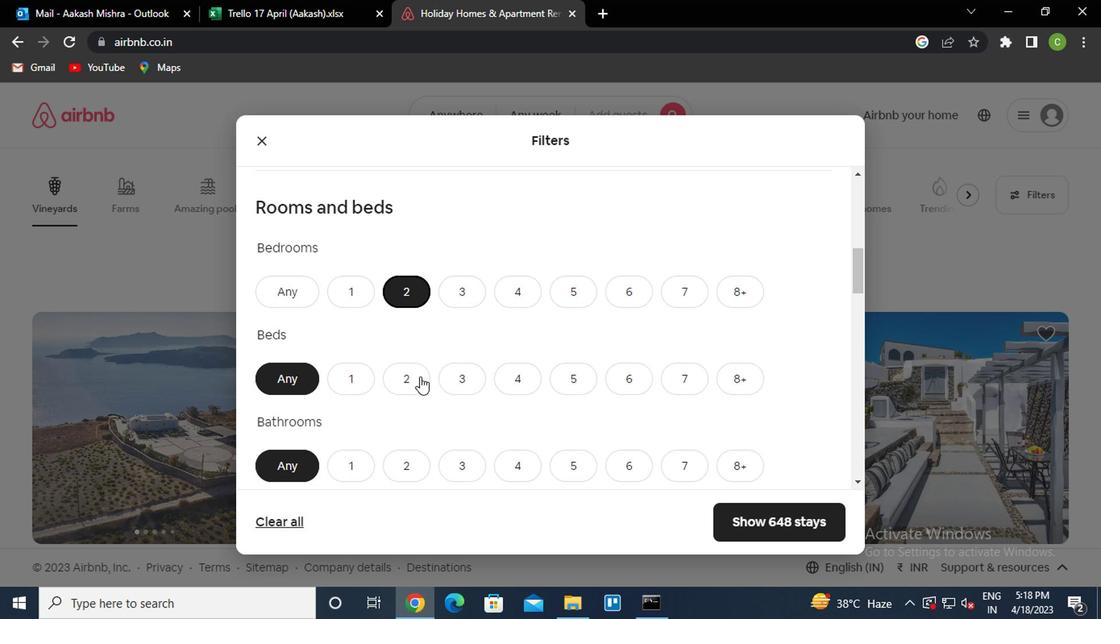 
Action: Mouse moved to (409, 452)
Screenshot: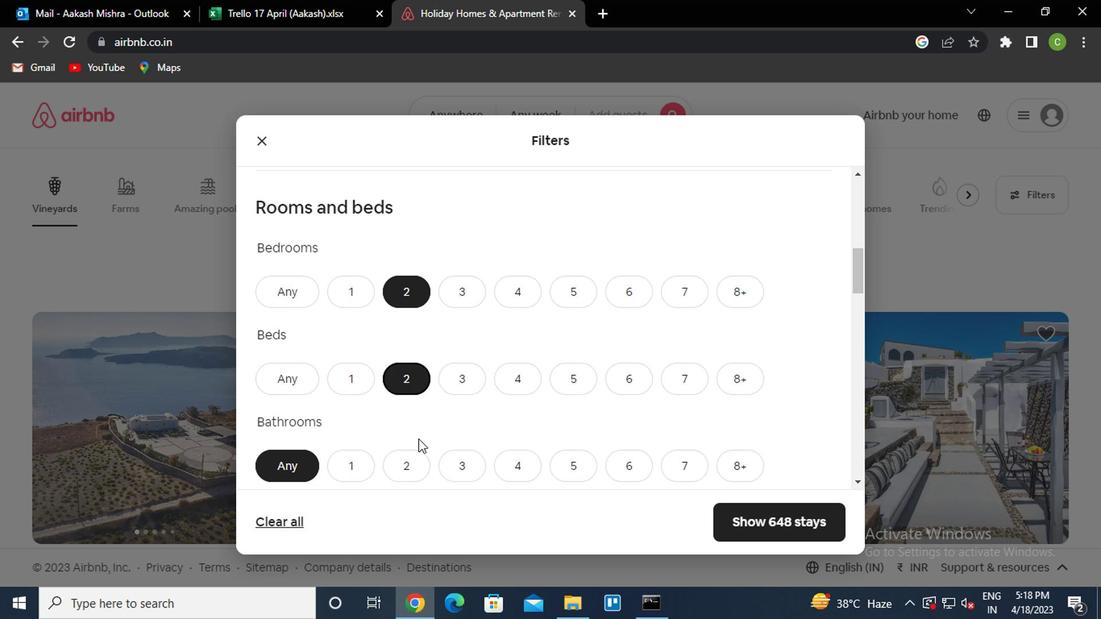 
Action: Mouse pressed left at (409, 452)
Screenshot: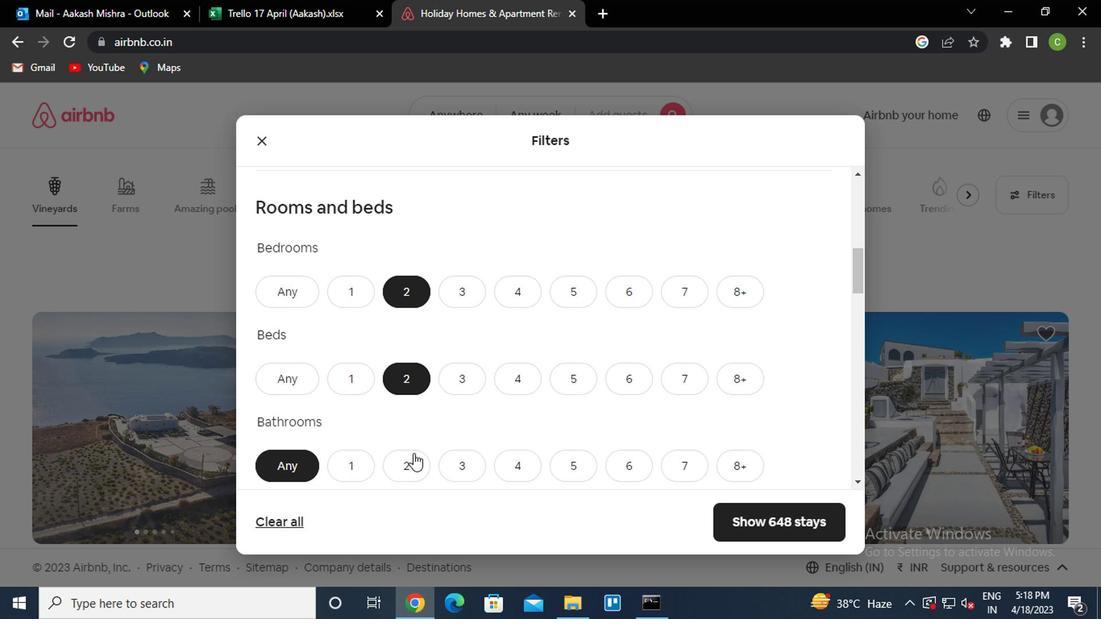 
Action: Mouse moved to (499, 405)
Screenshot: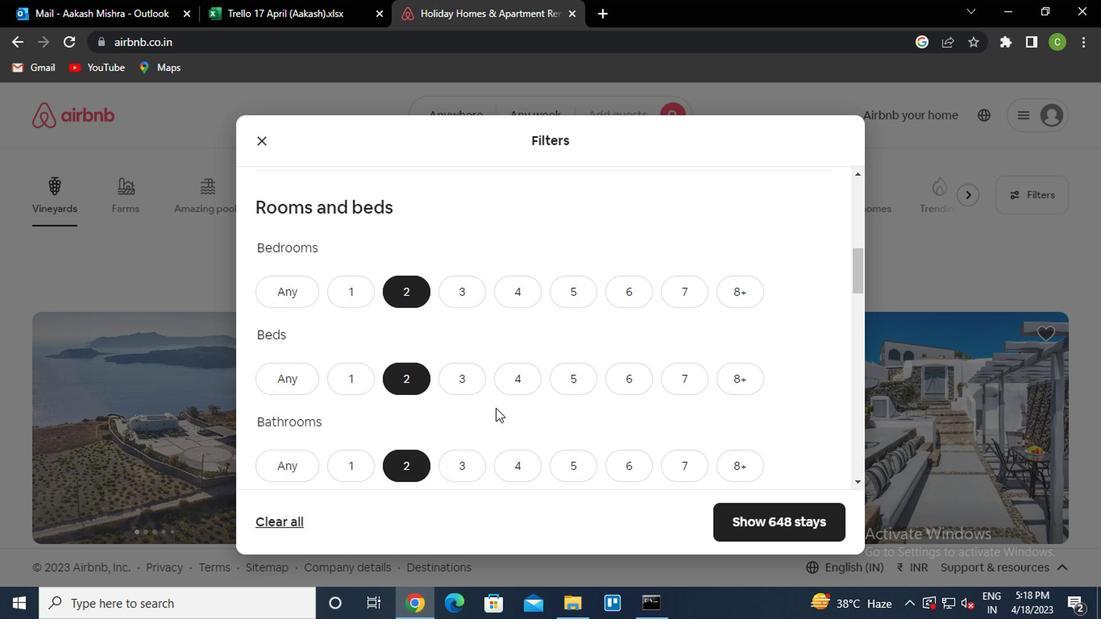 
Action: Mouse scrolled (499, 404) with delta (0, 0)
Screenshot: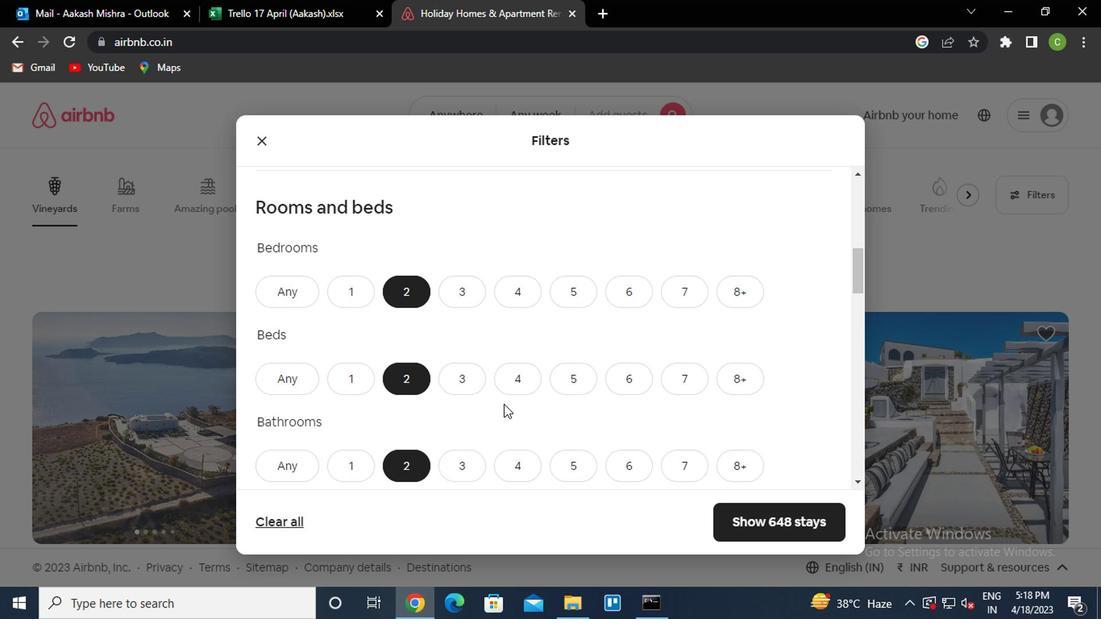 
Action: Mouse scrolled (499, 404) with delta (0, 0)
Screenshot: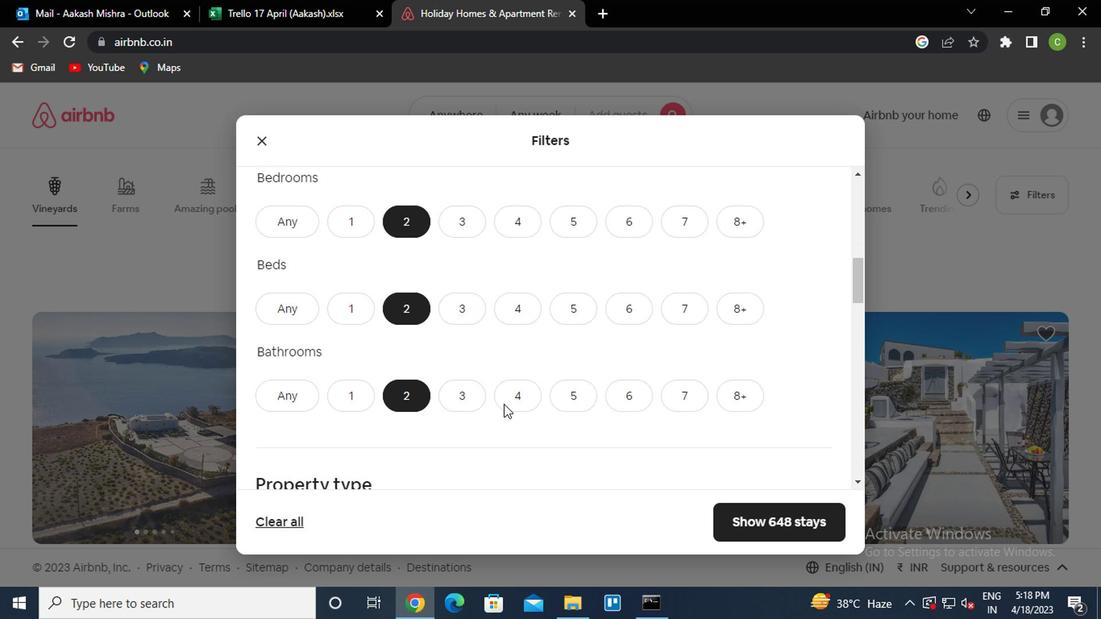 
Action: Mouse scrolled (499, 404) with delta (0, 0)
Screenshot: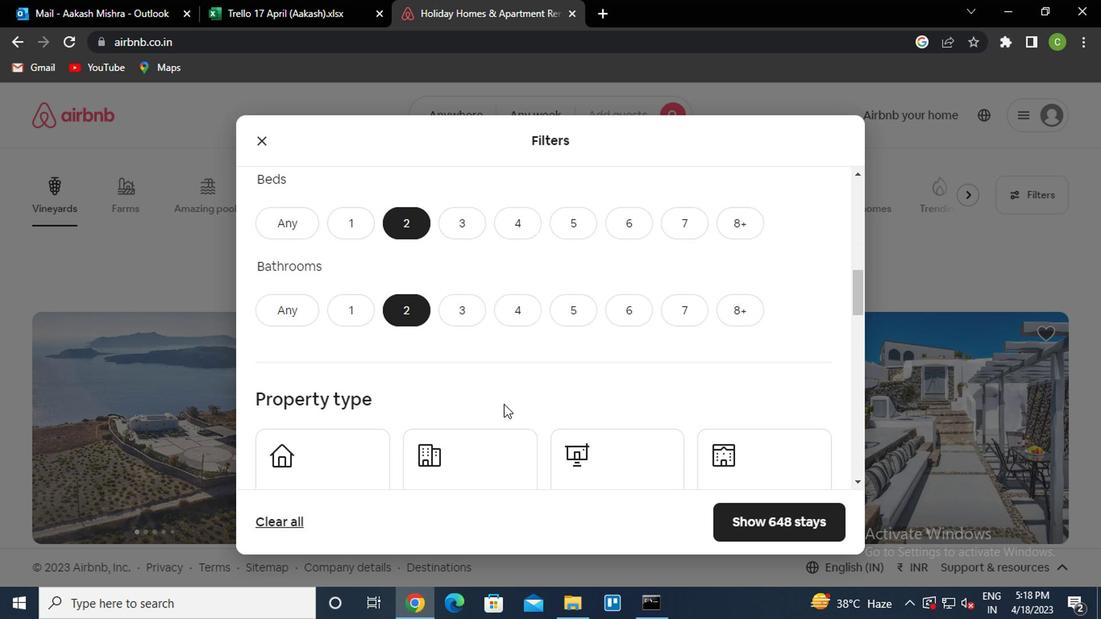 
Action: Mouse scrolled (499, 404) with delta (0, 0)
Screenshot: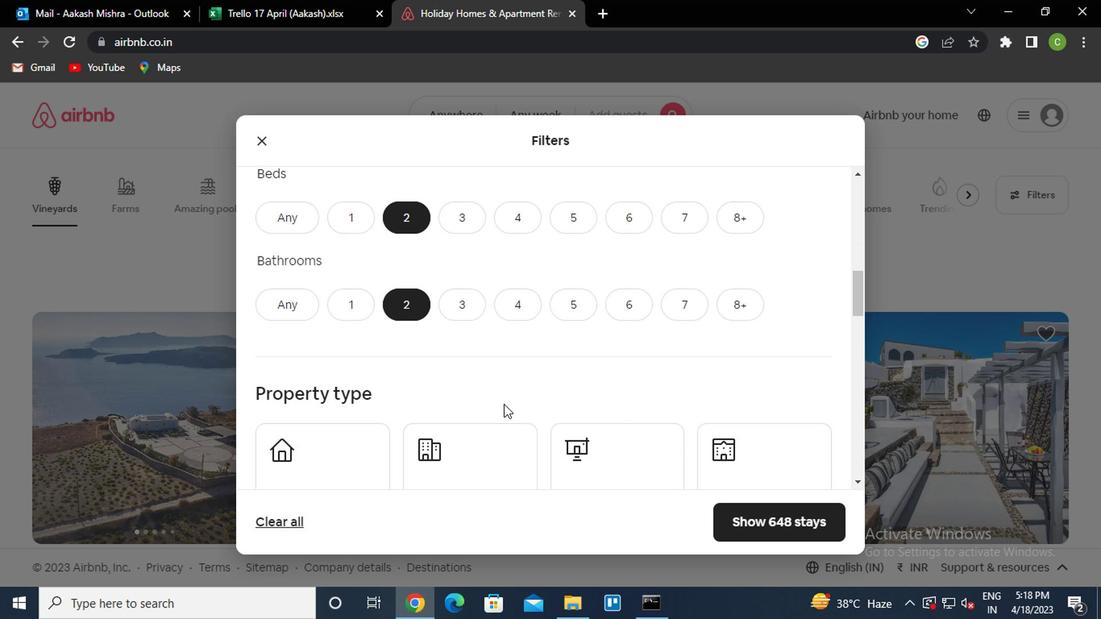 
Action: Mouse scrolled (499, 404) with delta (0, 0)
Screenshot: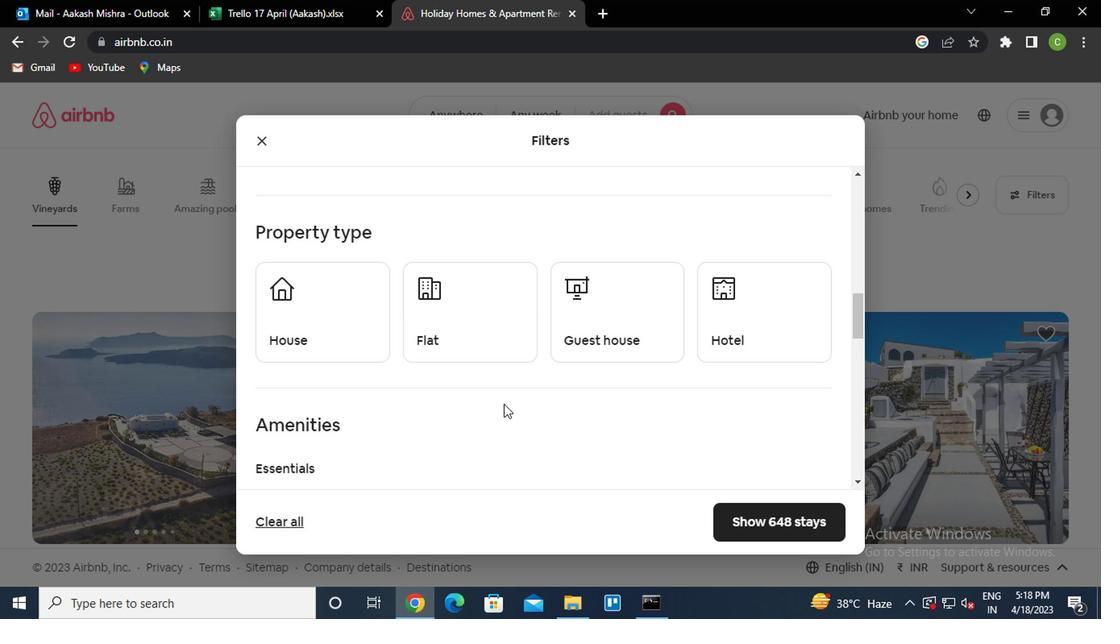 
Action: Mouse moved to (778, 226)
Screenshot: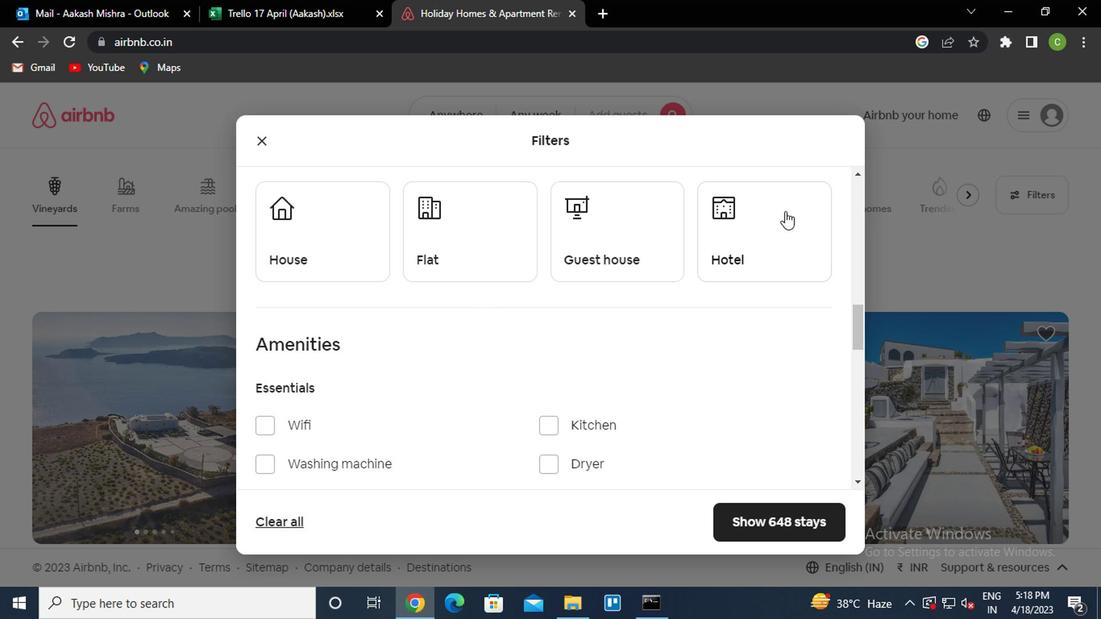 
Action: Mouse pressed left at (778, 226)
Screenshot: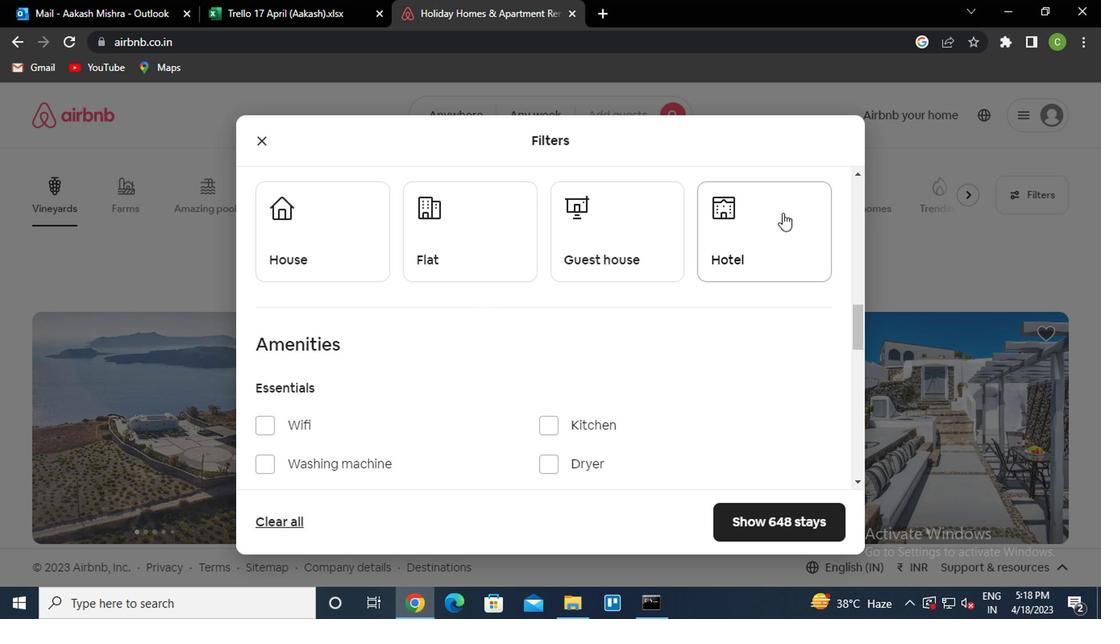 
Action: Mouse moved to (653, 402)
Screenshot: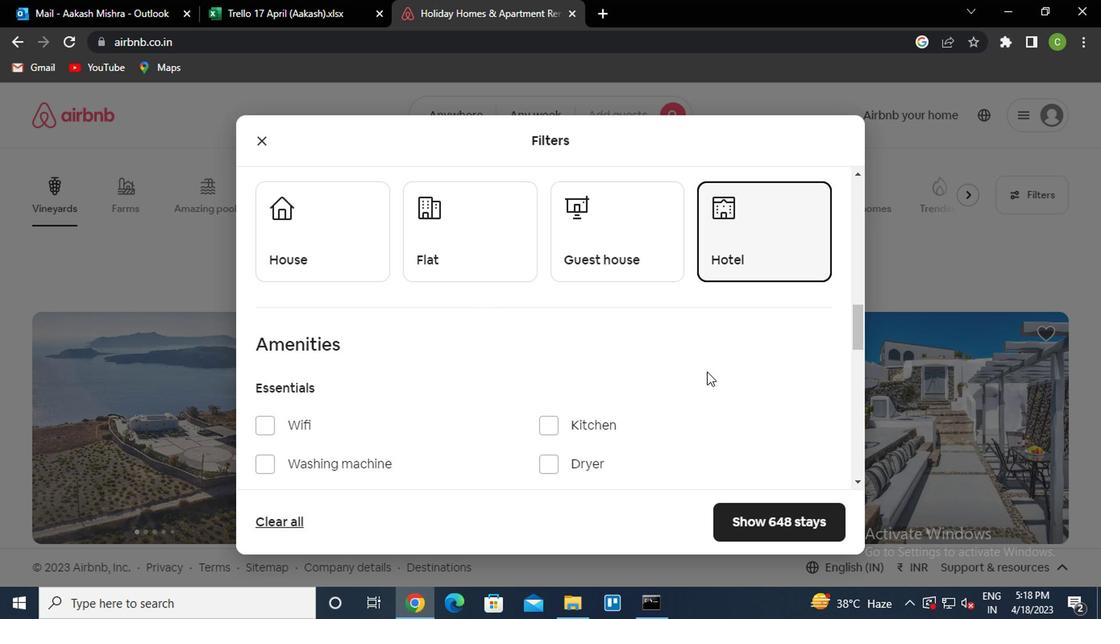 
Action: Mouse scrolled (653, 402) with delta (0, 0)
Screenshot: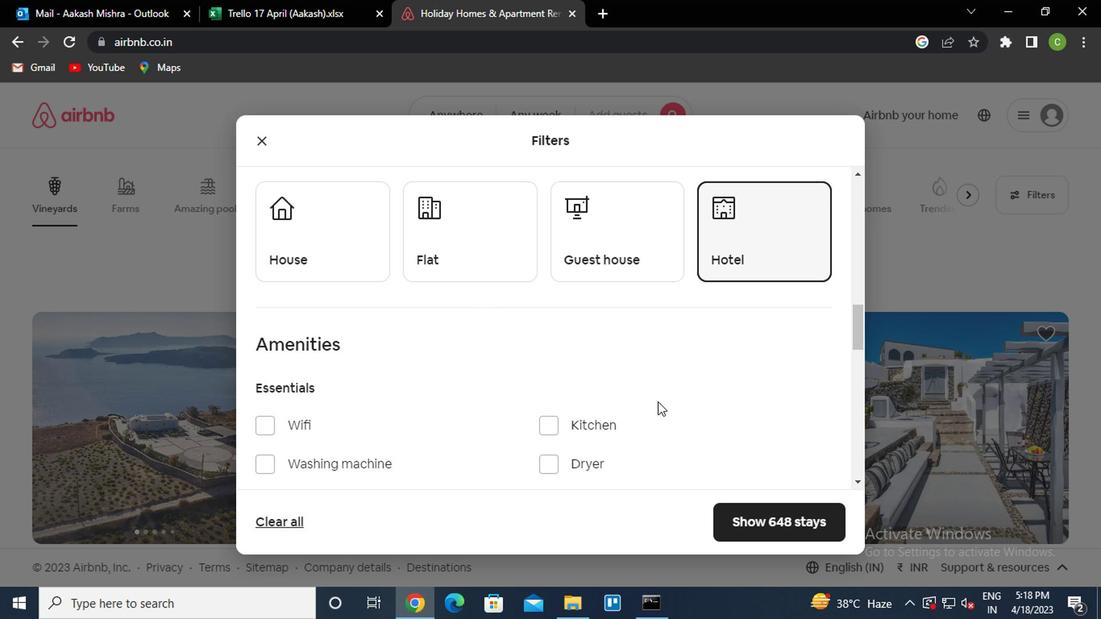 
Action: Mouse moved to (258, 387)
Screenshot: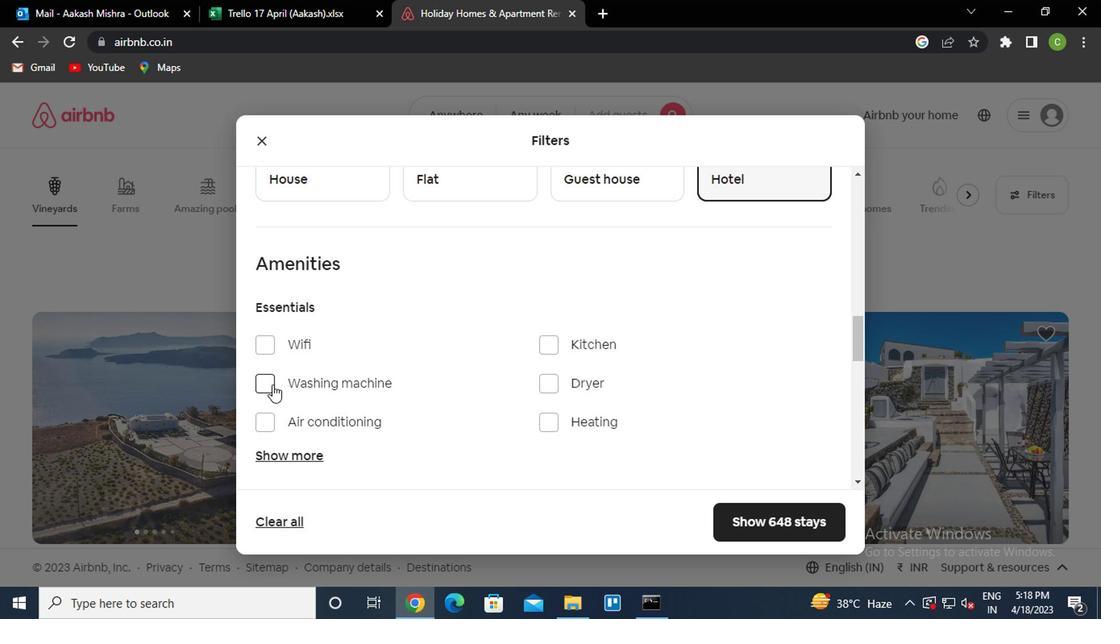 
Action: Mouse pressed left at (258, 387)
Screenshot: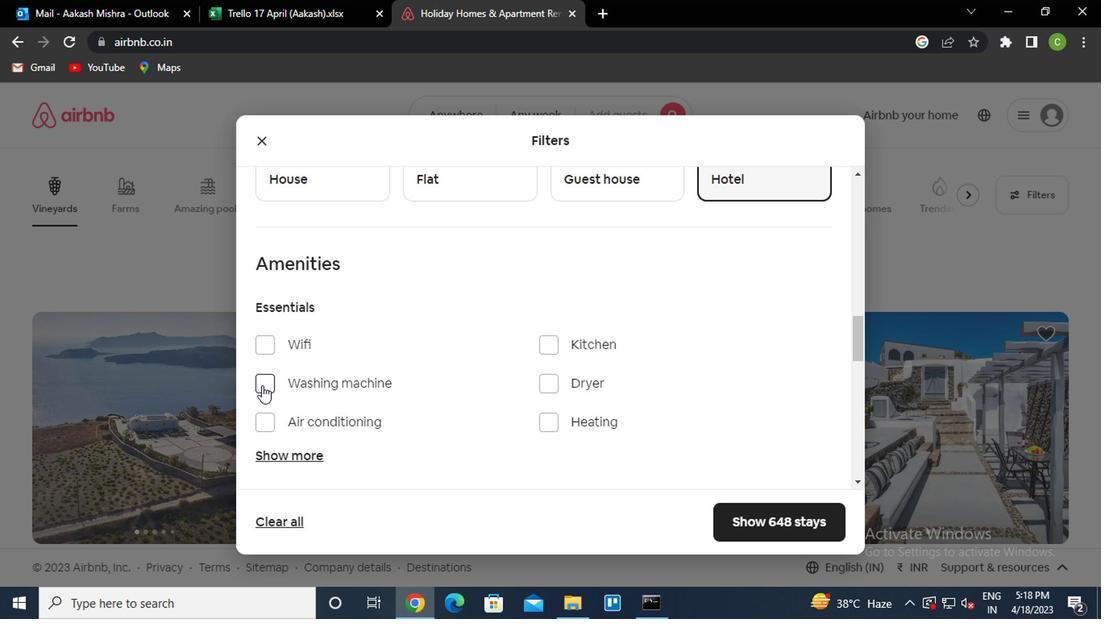 
Action: Mouse moved to (468, 392)
Screenshot: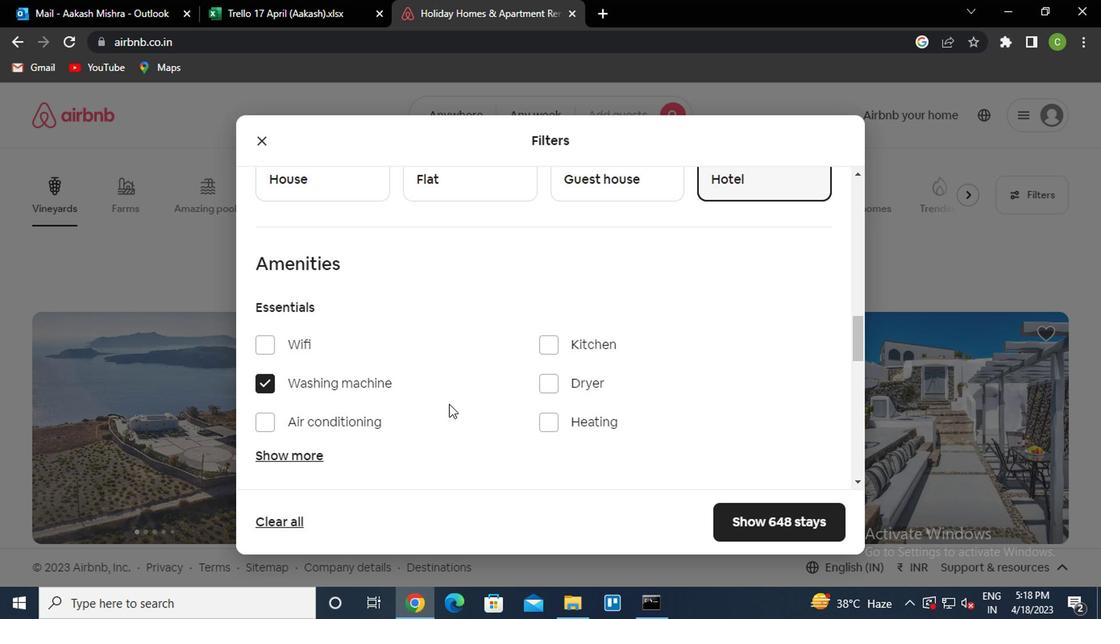
Action: Mouse scrolled (468, 391) with delta (0, -1)
Screenshot: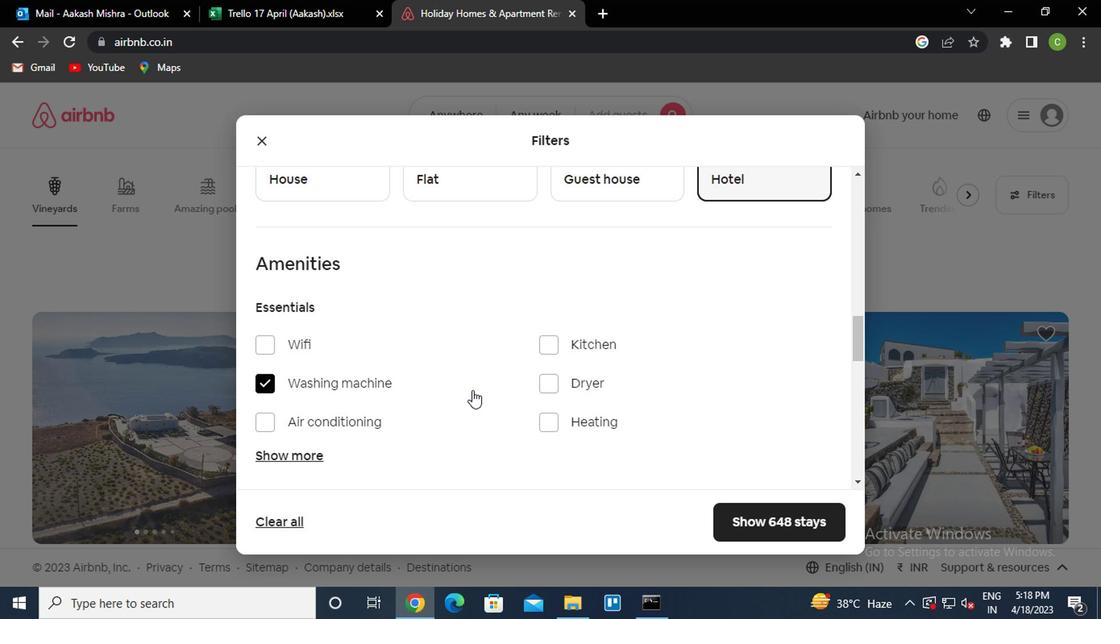 
Action: Mouse scrolled (468, 391) with delta (0, -1)
Screenshot: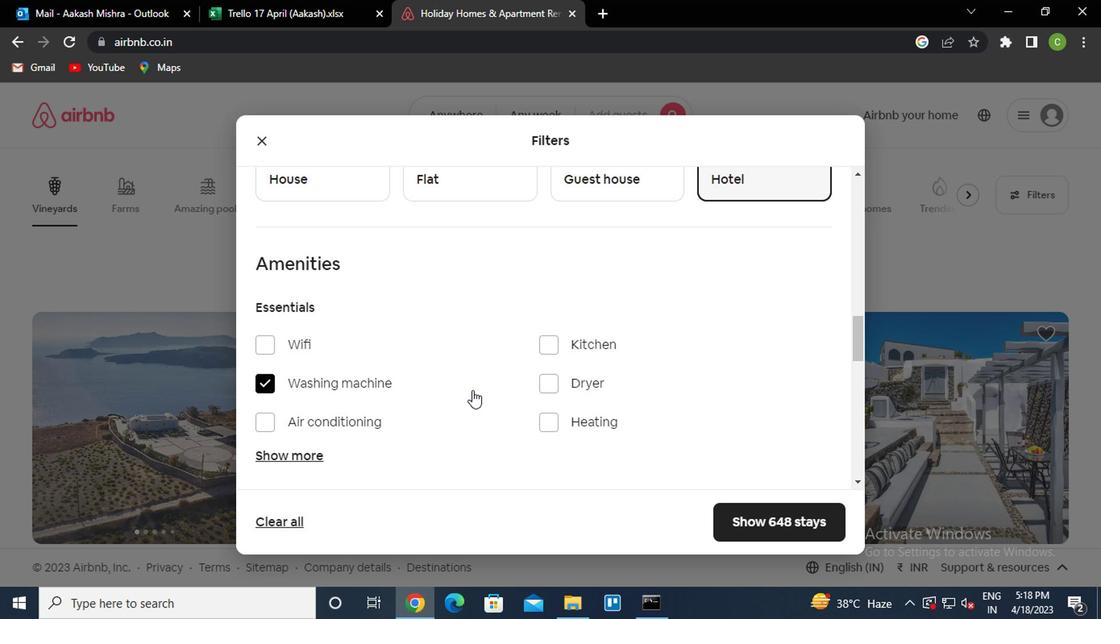 
Action: Mouse scrolled (468, 391) with delta (0, -1)
Screenshot: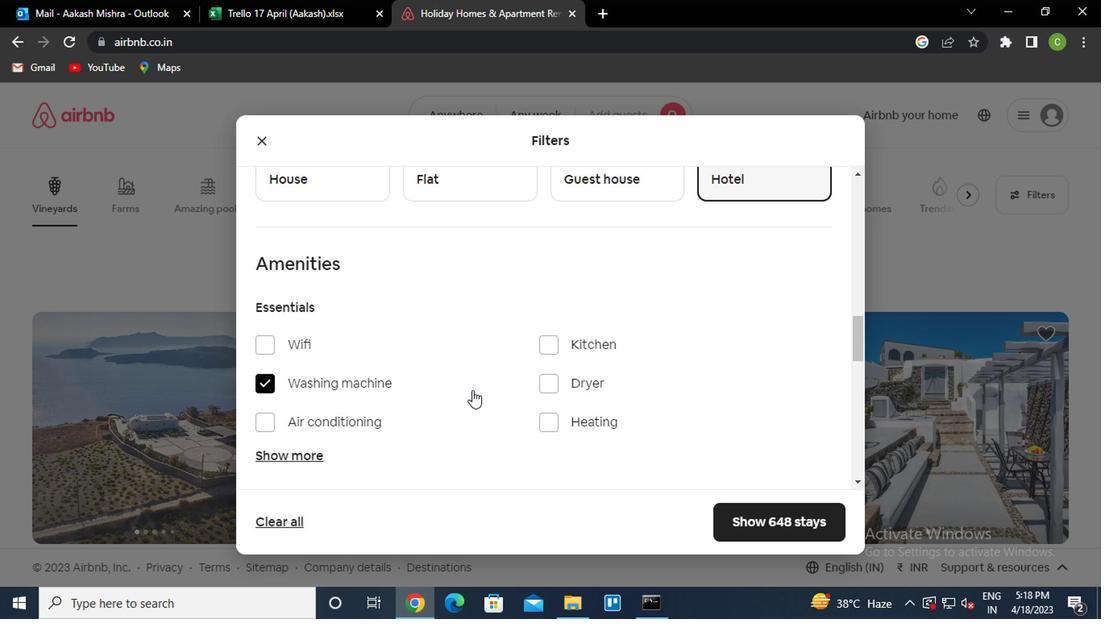 
Action: Mouse scrolled (468, 391) with delta (0, -1)
Screenshot: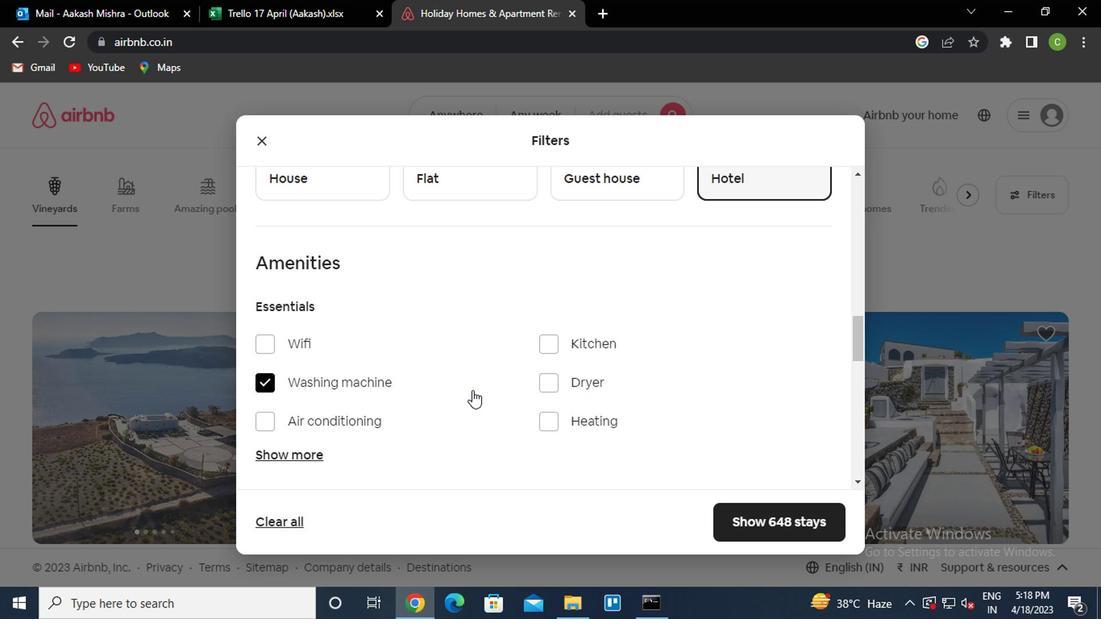 
Action: Mouse moved to (490, 387)
Screenshot: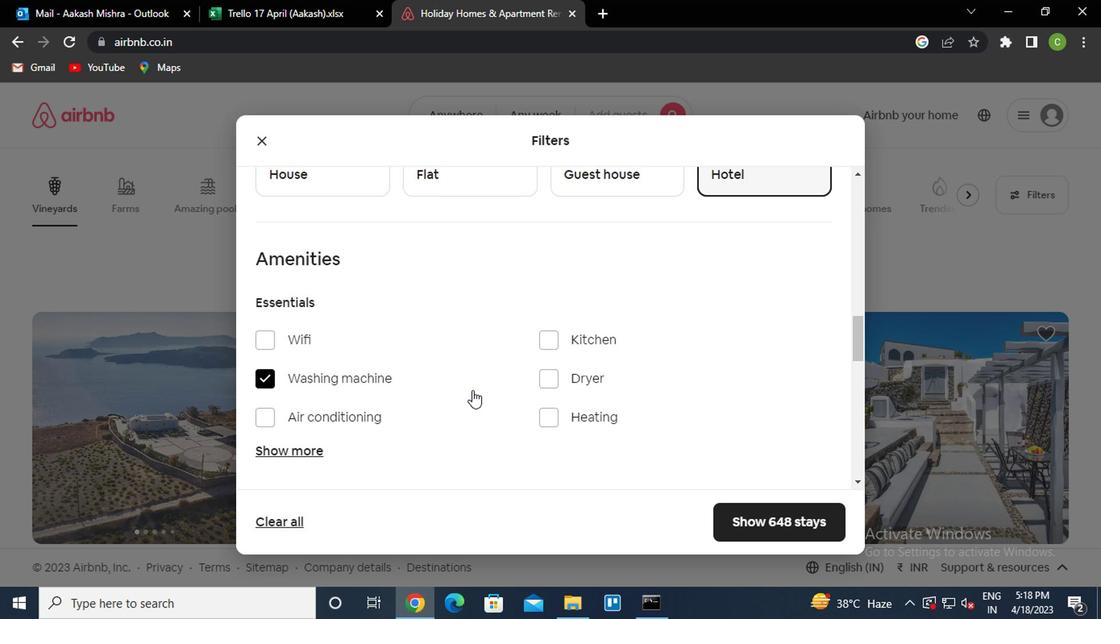 
Action: Mouse scrolled (490, 386) with delta (0, -1)
Screenshot: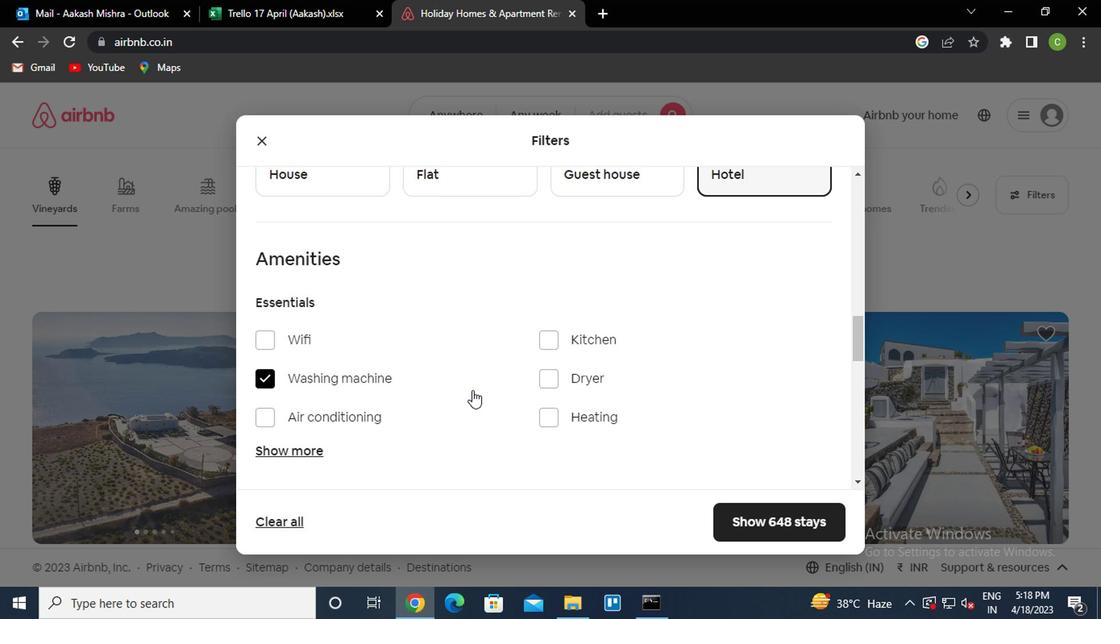 
Action: Mouse moved to (786, 245)
Screenshot: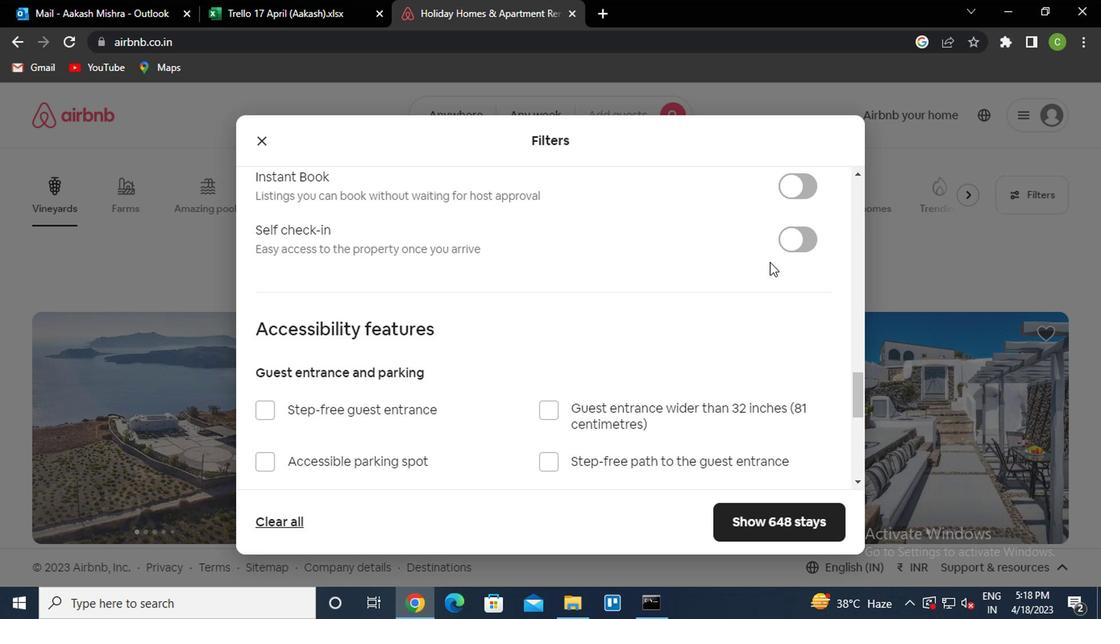 
Action: Mouse pressed left at (786, 245)
Screenshot: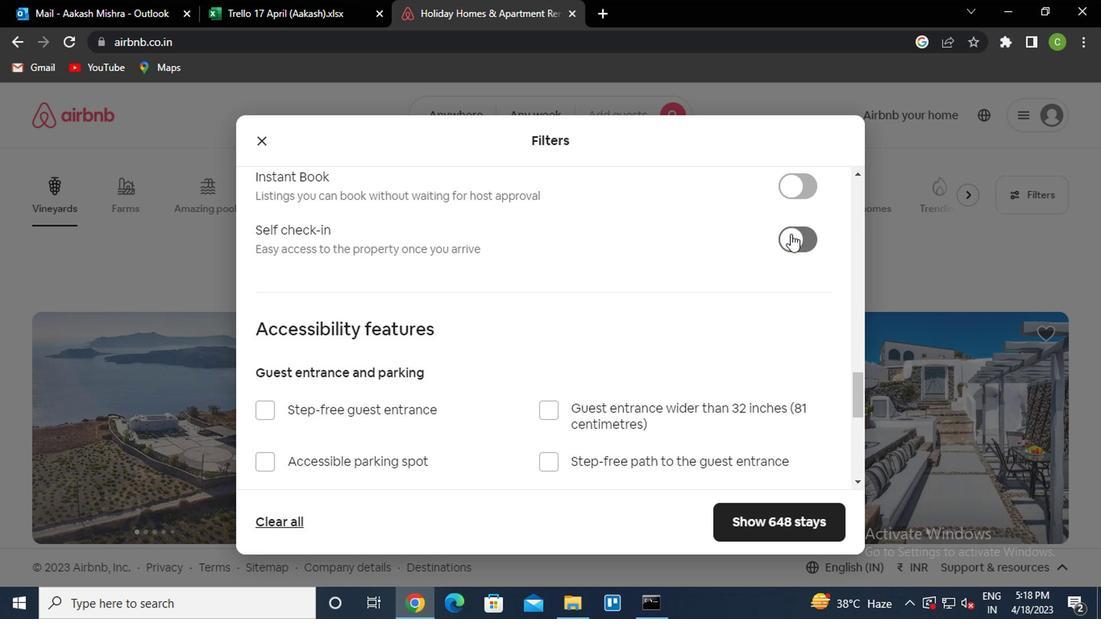 
Action: Mouse moved to (619, 397)
Screenshot: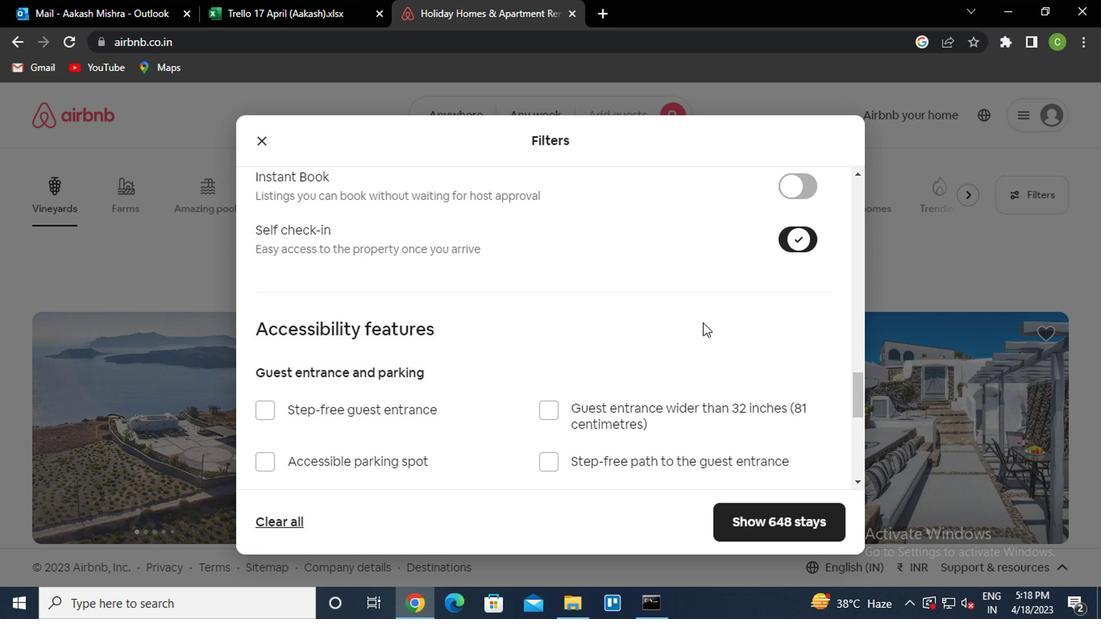 
Action: Mouse scrolled (619, 396) with delta (0, -1)
Screenshot: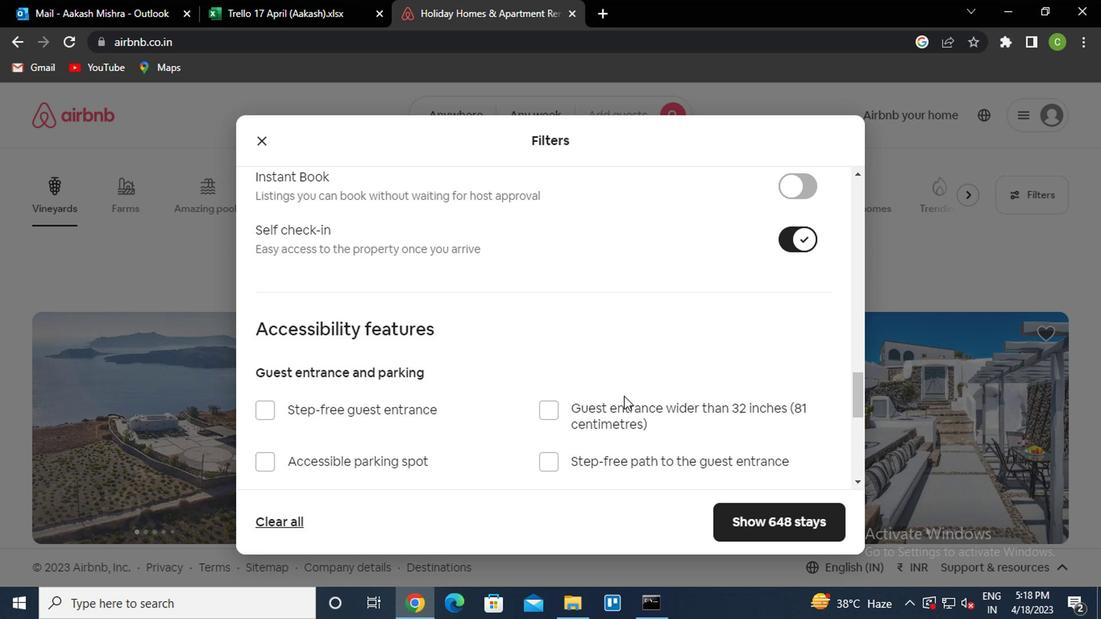 
Action: Mouse moved to (616, 399)
Screenshot: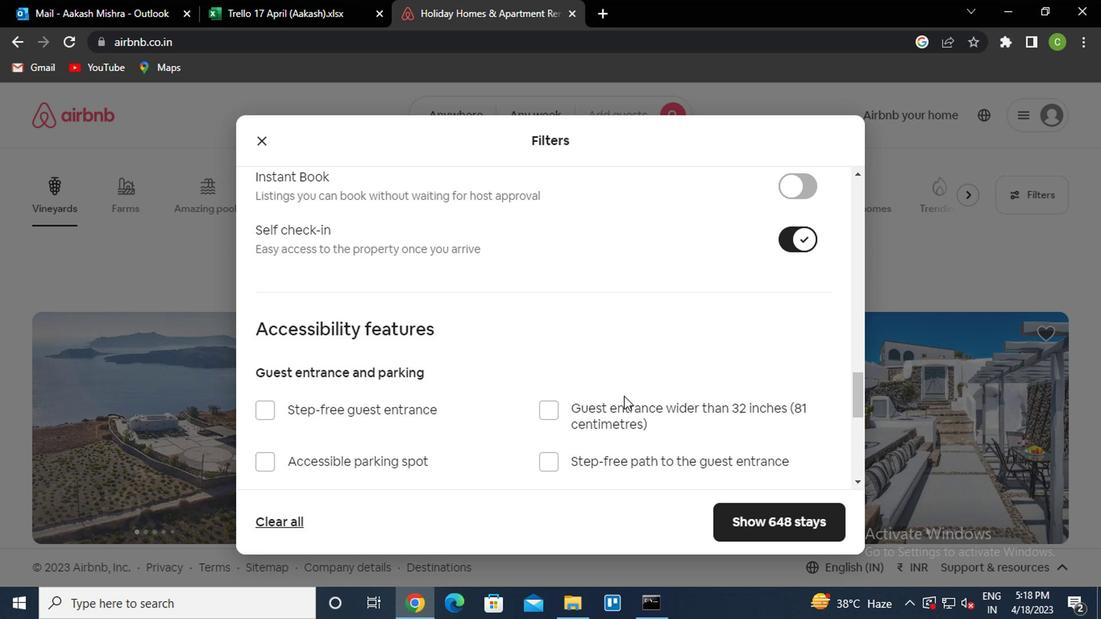 
Action: Mouse scrolled (616, 398) with delta (0, -1)
Screenshot: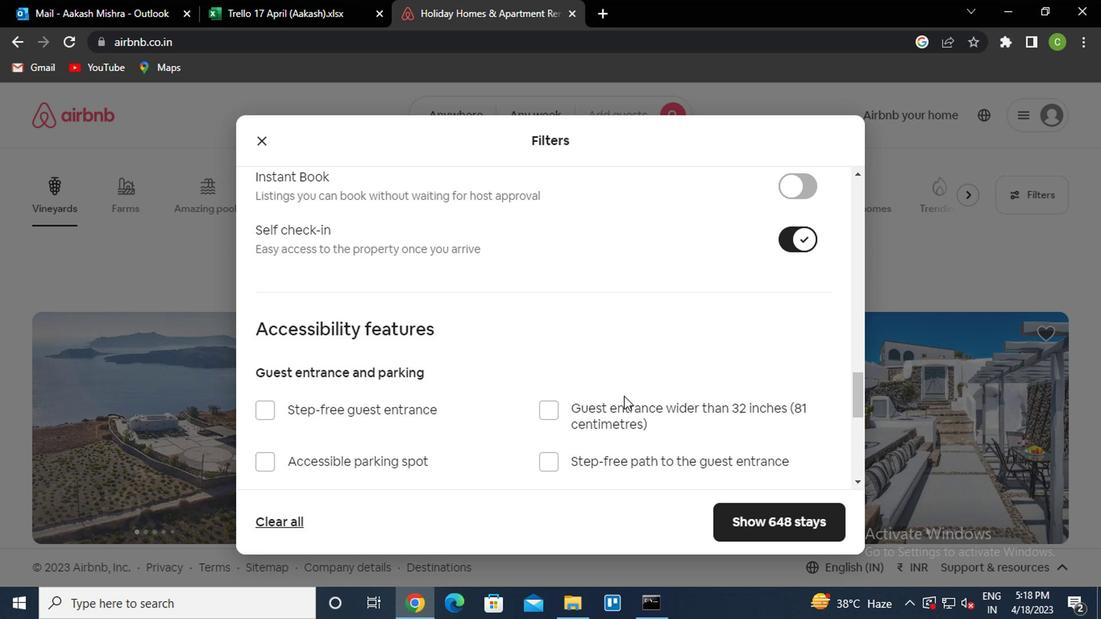 
Action: Mouse moved to (616, 400)
Screenshot: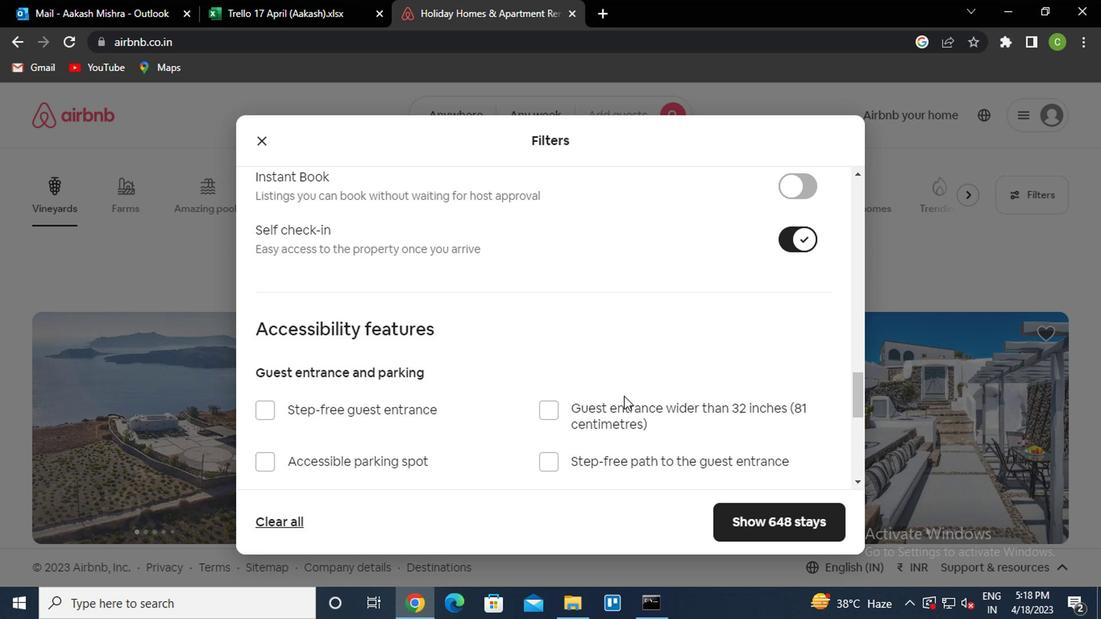 
Action: Mouse scrolled (616, 399) with delta (0, 0)
Screenshot: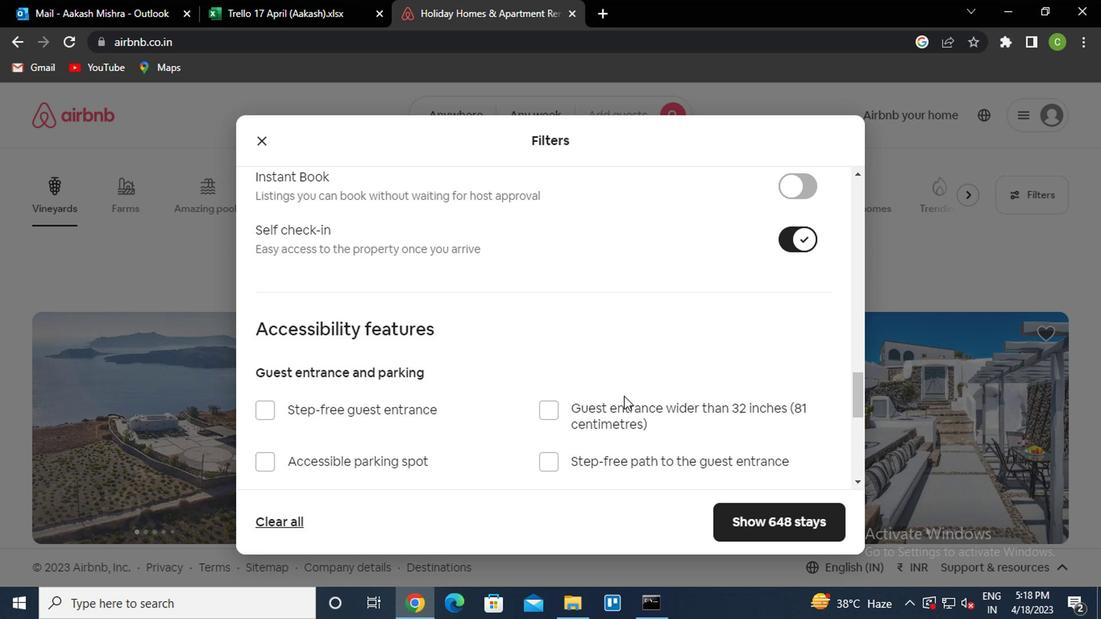 
Action: Mouse scrolled (616, 399) with delta (0, 0)
Screenshot: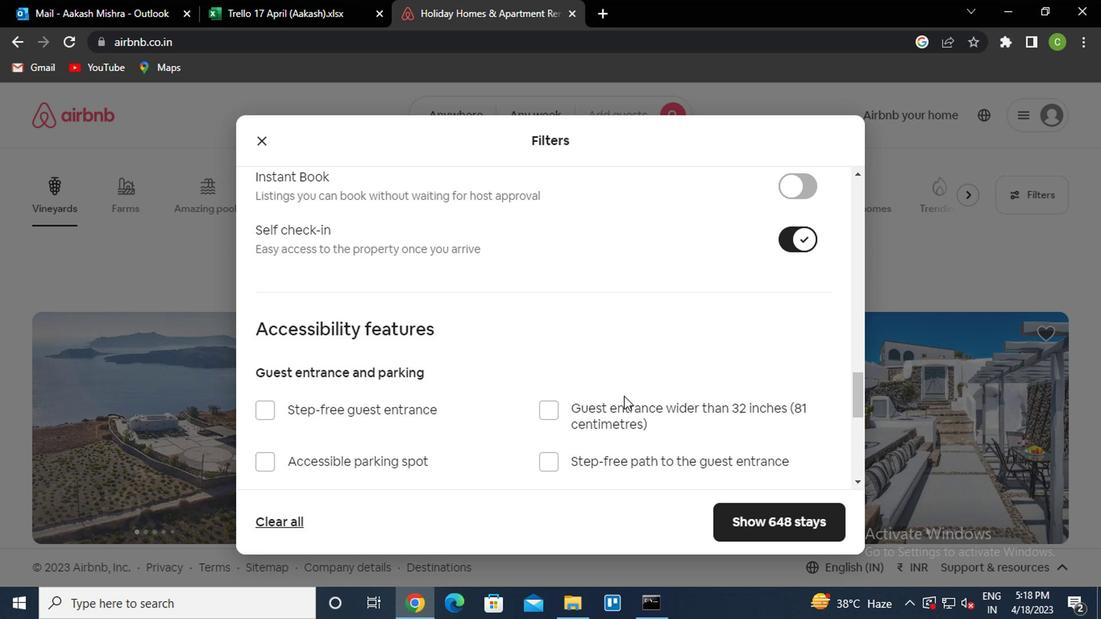 
Action: Mouse scrolled (616, 399) with delta (0, 0)
Screenshot: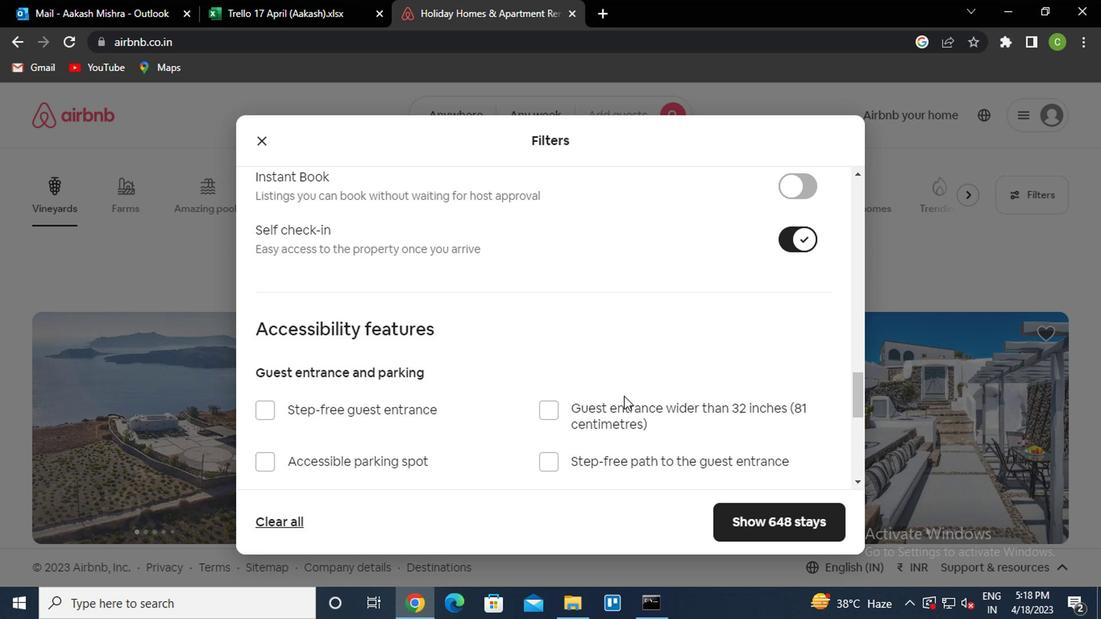 
Action: Mouse scrolled (616, 399) with delta (0, 0)
Screenshot: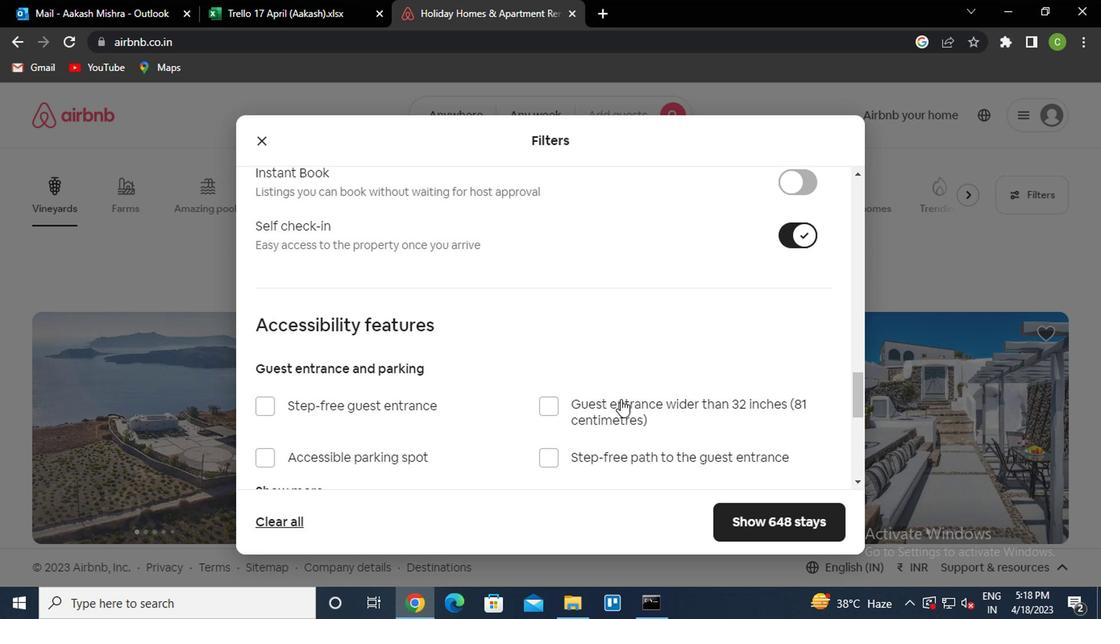 
Action: Mouse scrolled (616, 399) with delta (0, 0)
Screenshot: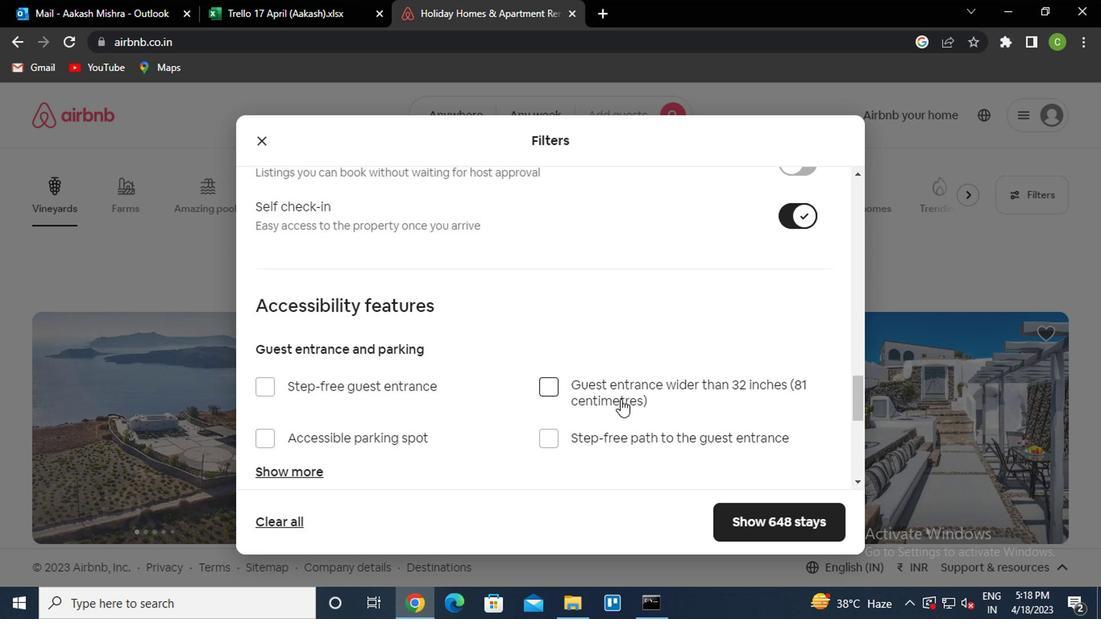 
Action: Mouse moved to (277, 439)
Screenshot: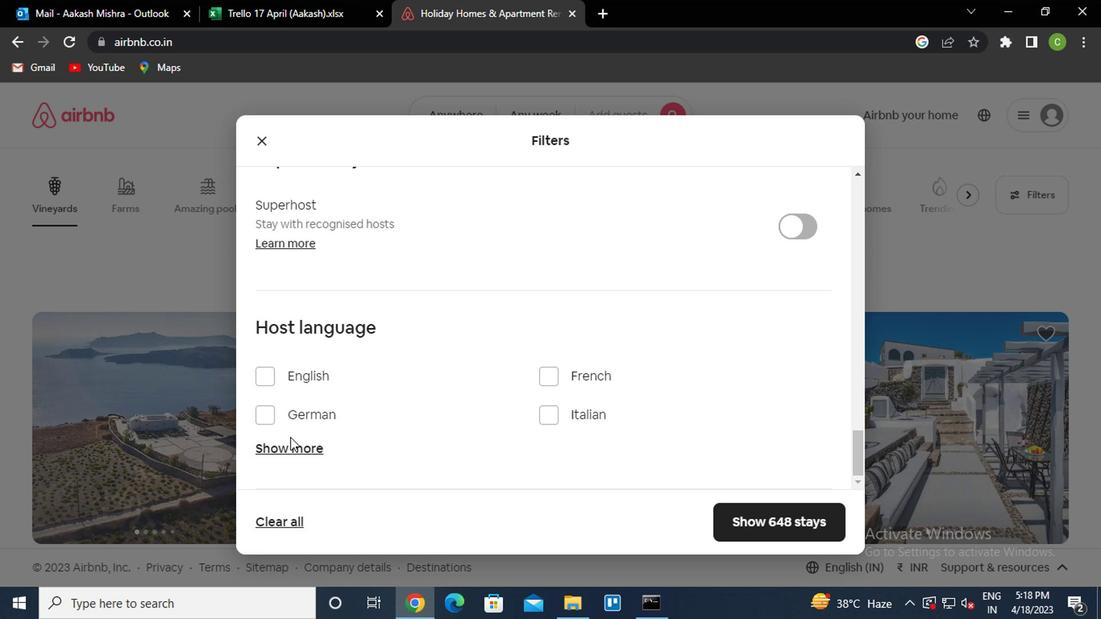 
Action: Mouse pressed left at (277, 439)
Screenshot: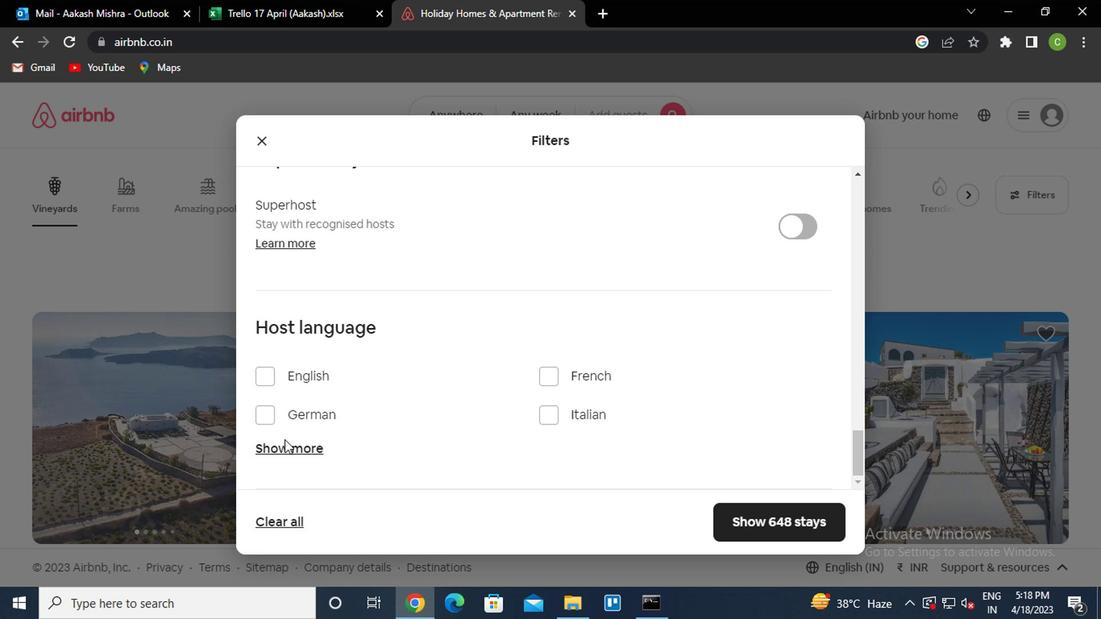 
Action: Mouse moved to (548, 454)
Screenshot: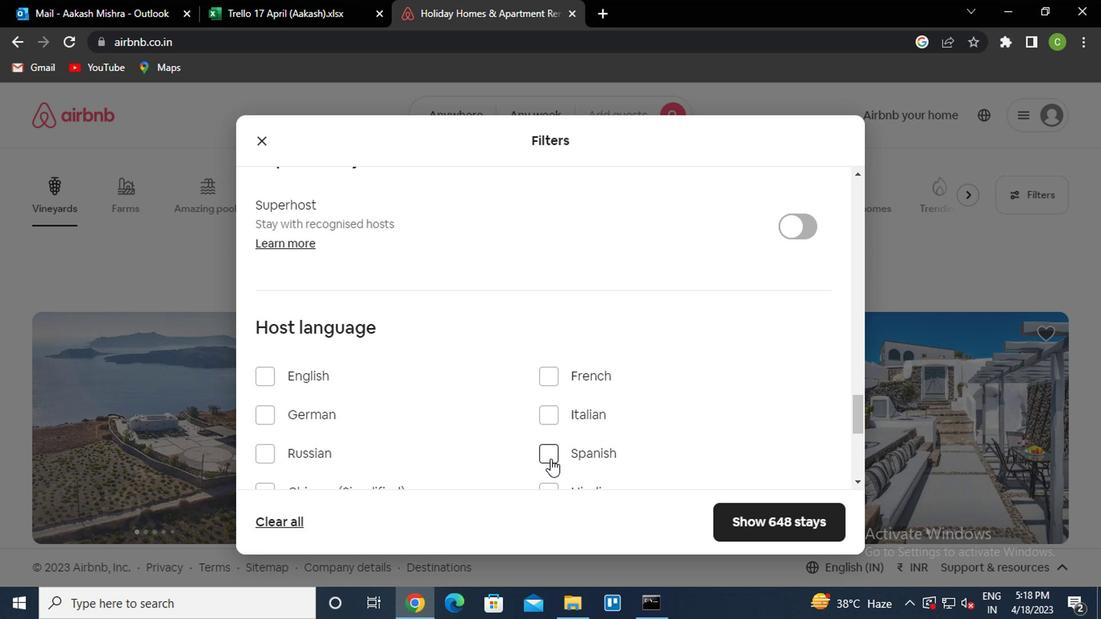 
Action: Mouse pressed left at (548, 454)
Screenshot: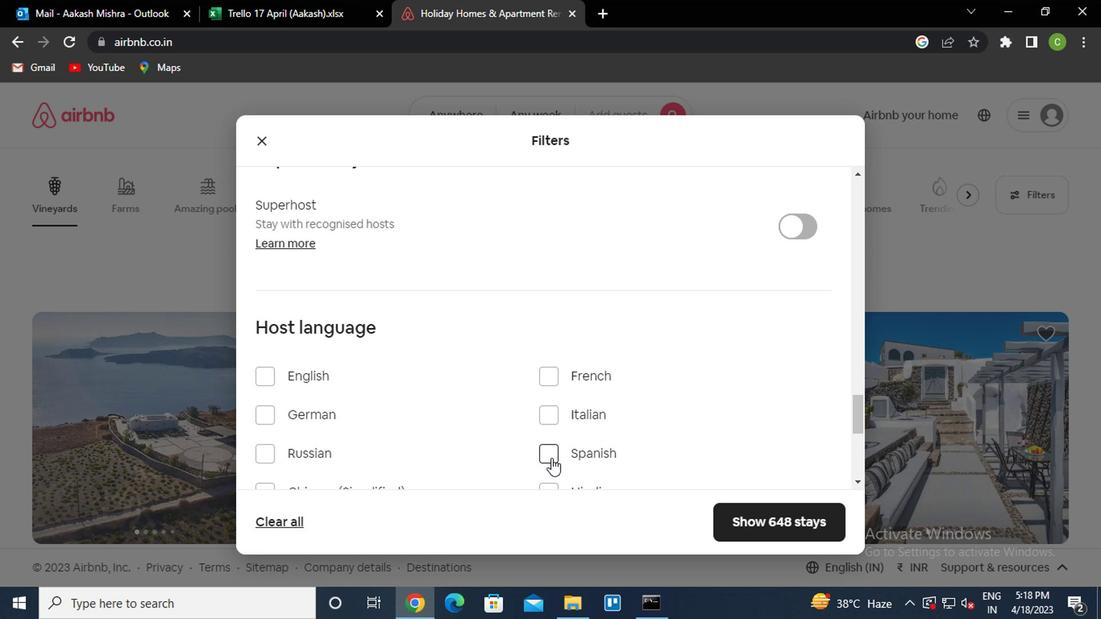 
Action: Mouse moved to (813, 518)
Screenshot: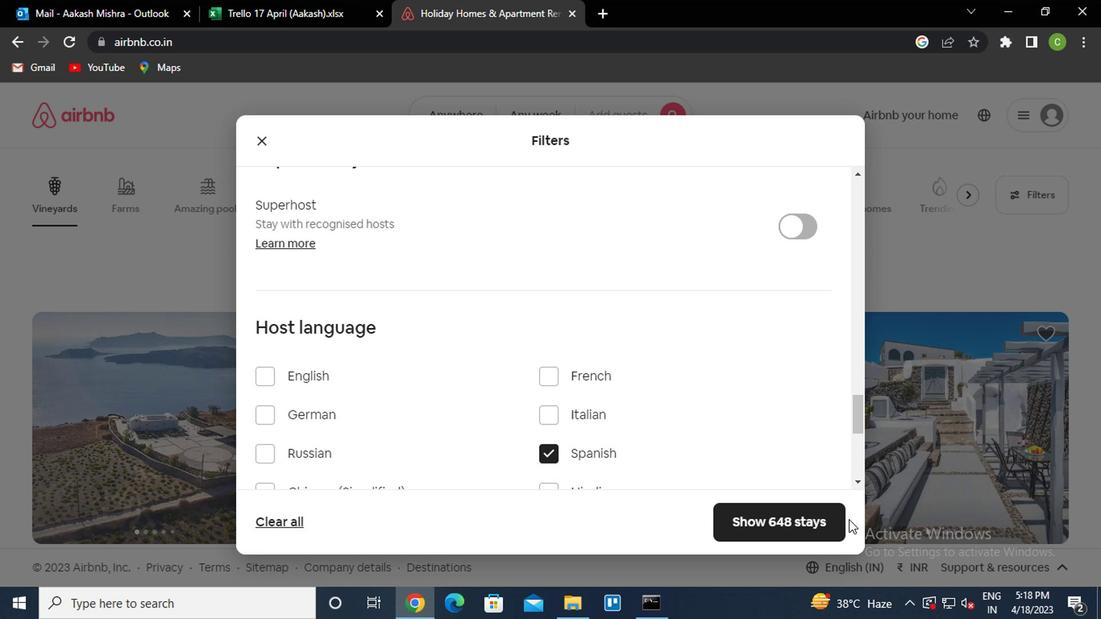 
Action: Mouse pressed left at (813, 518)
Screenshot: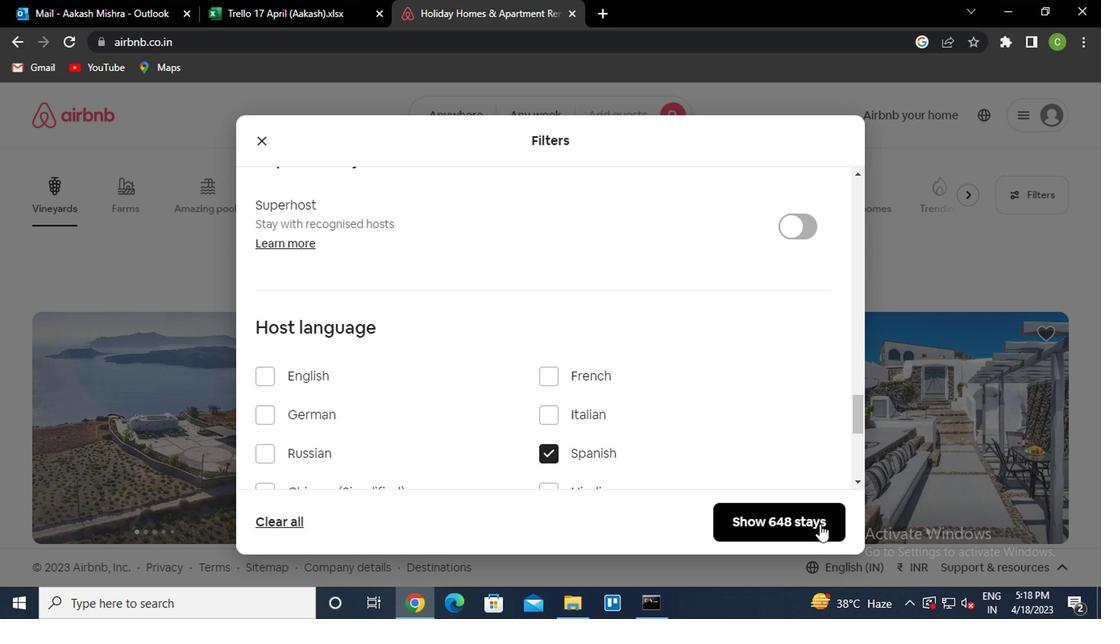 
Action: Mouse moved to (572, 418)
Screenshot: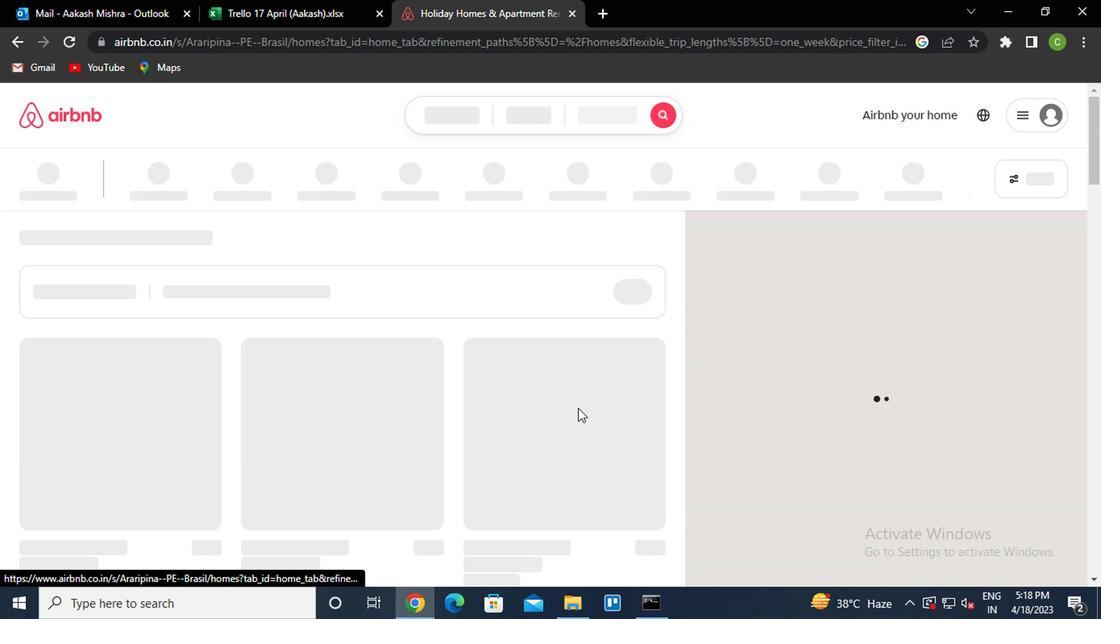 
